 Task: Check the percentage active listings of septic tank in the last 3 years.
Action: Mouse moved to (845, 183)
Screenshot: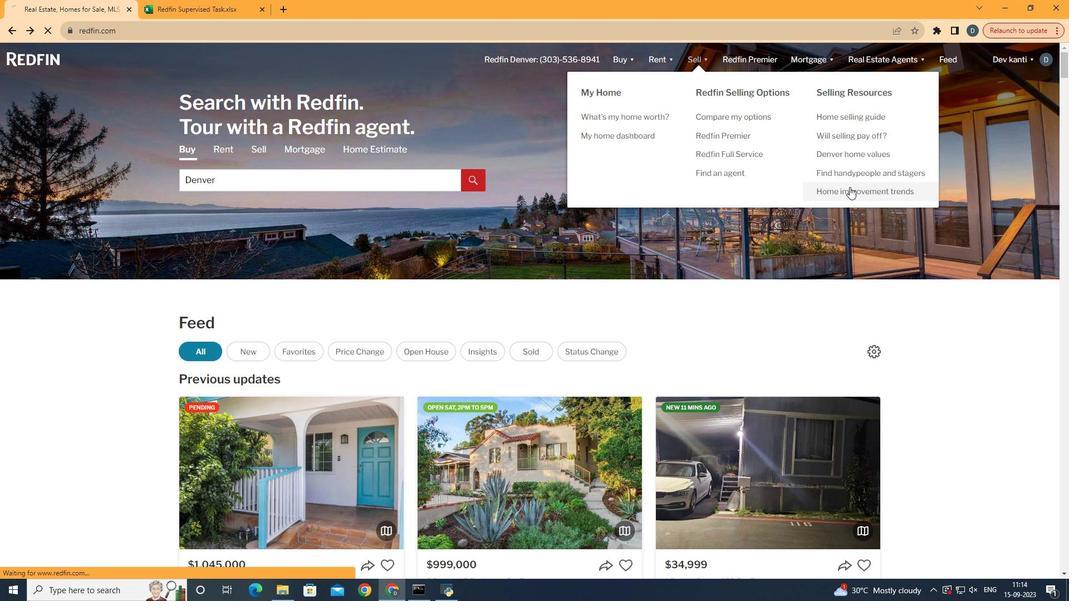
Action: Mouse pressed left at (845, 183)
Screenshot: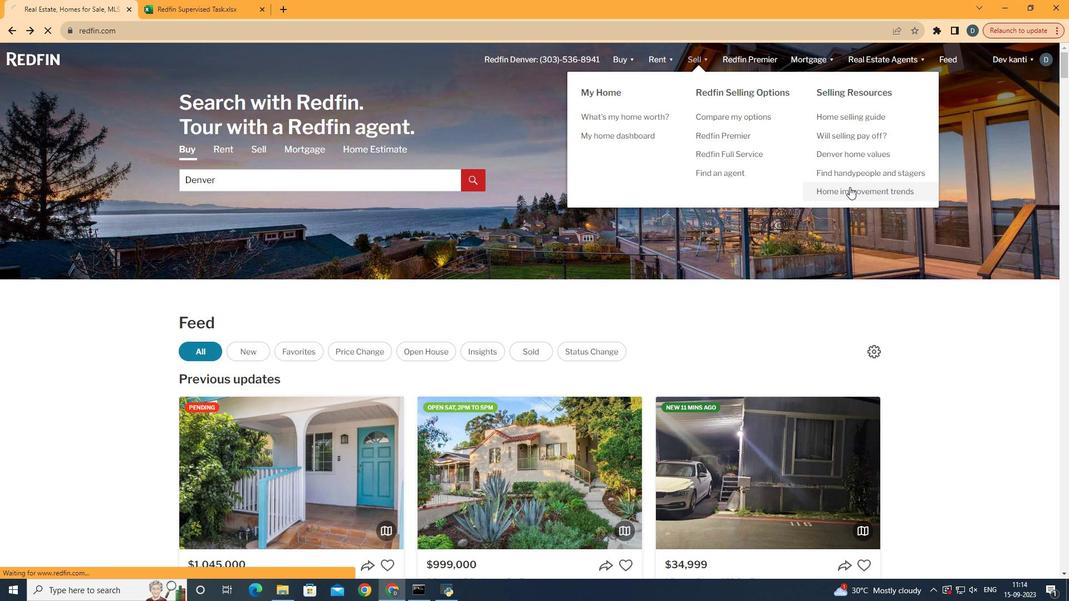 
Action: Mouse moved to (261, 213)
Screenshot: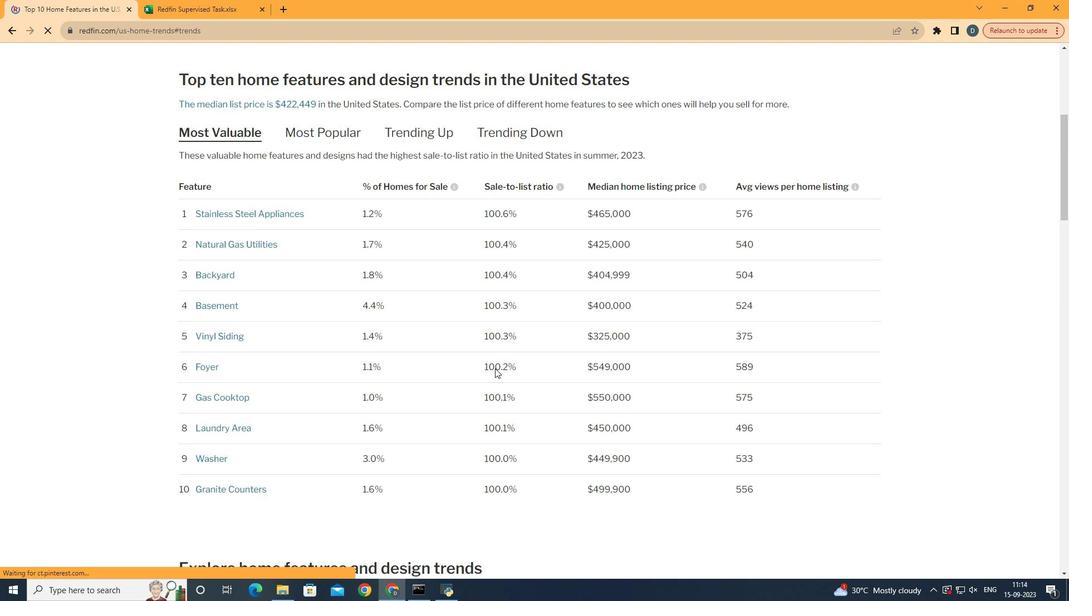 
Action: Mouse pressed left at (261, 213)
Screenshot: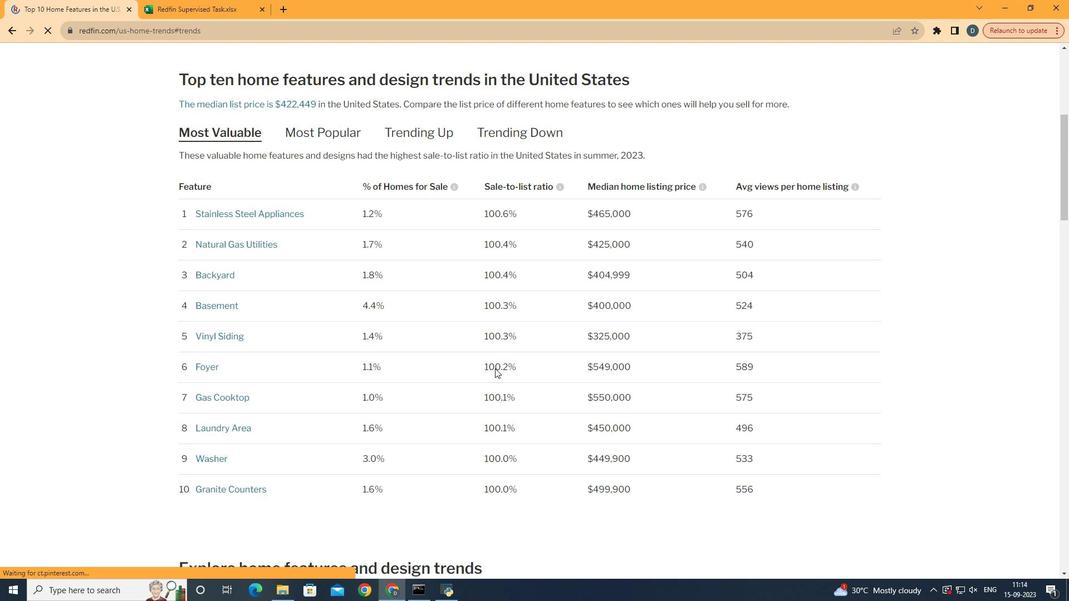 
Action: Mouse moved to (491, 364)
Screenshot: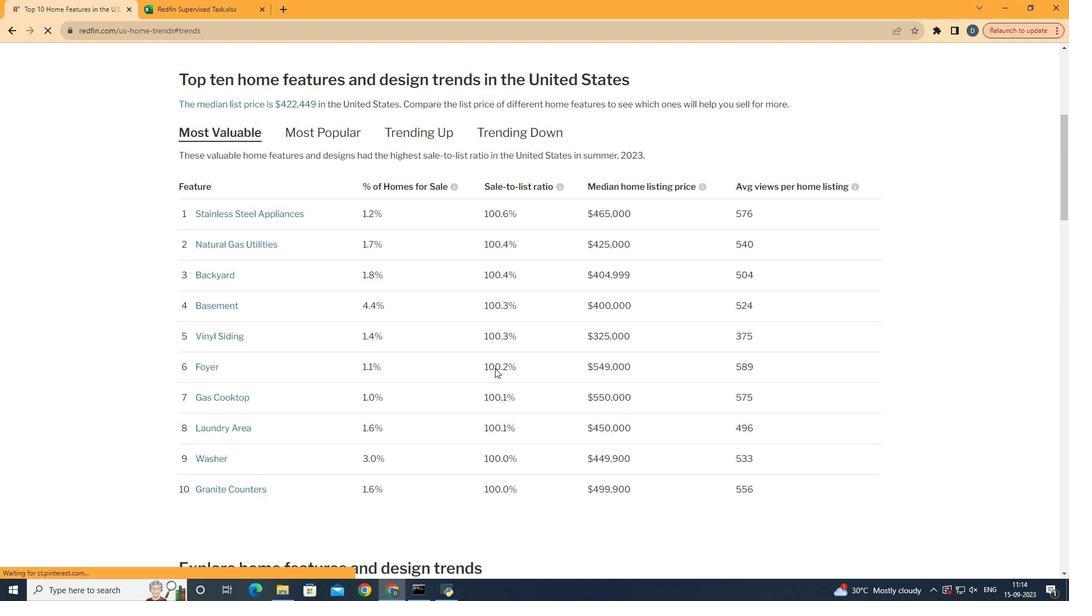 
Action: Mouse scrolled (491, 364) with delta (0, 0)
Screenshot: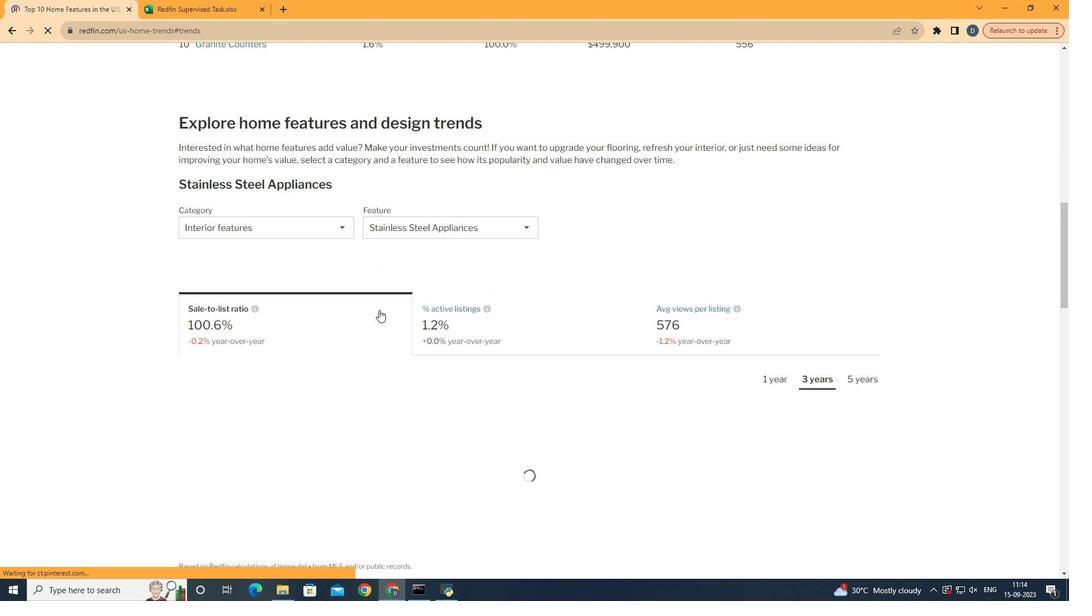 
Action: Mouse scrolled (491, 364) with delta (0, 0)
Screenshot: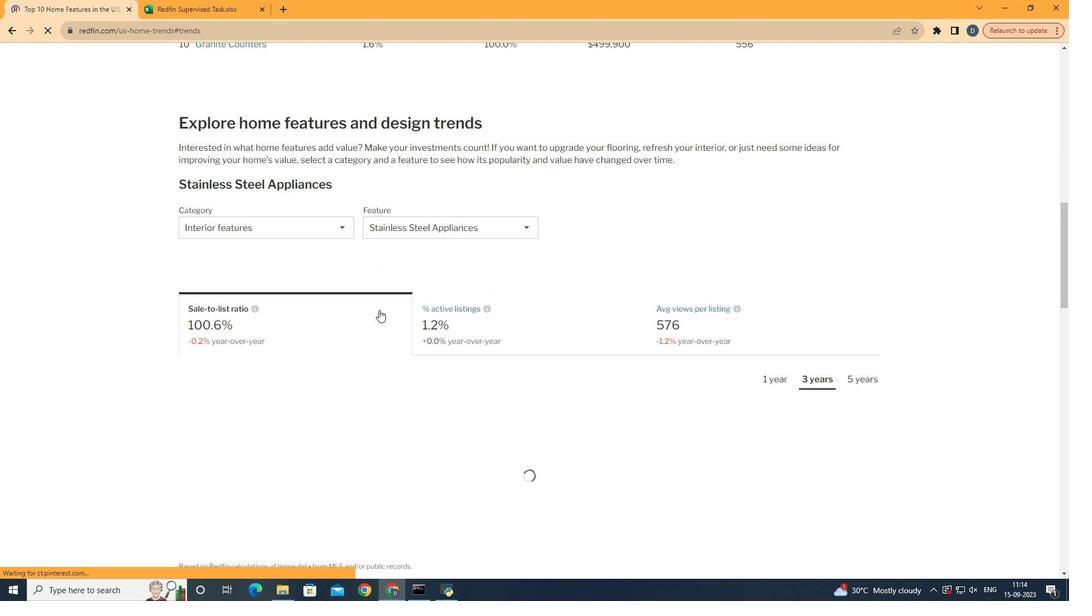 
Action: Mouse scrolled (491, 364) with delta (0, 0)
Screenshot: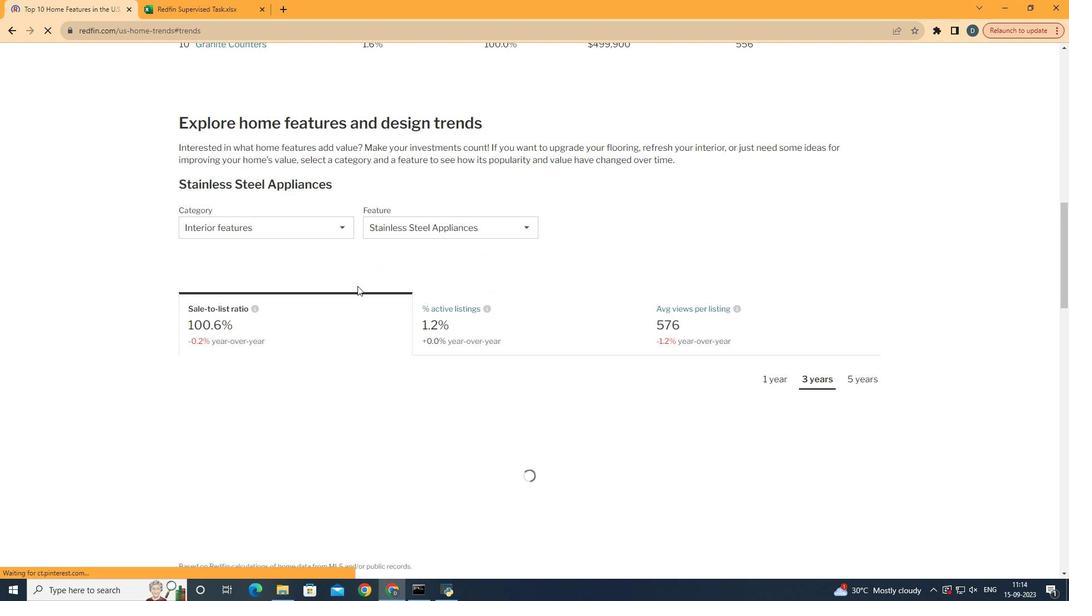 
Action: Mouse scrolled (491, 364) with delta (0, 0)
Screenshot: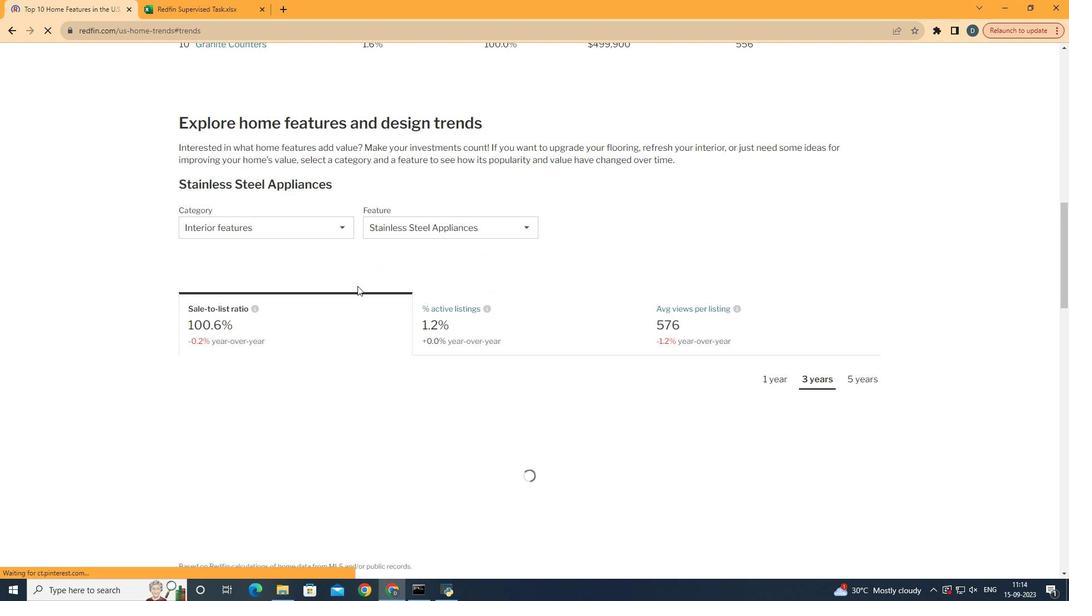 
Action: Mouse scrolled (491, 364) with delta (0, 0)
Screenshot: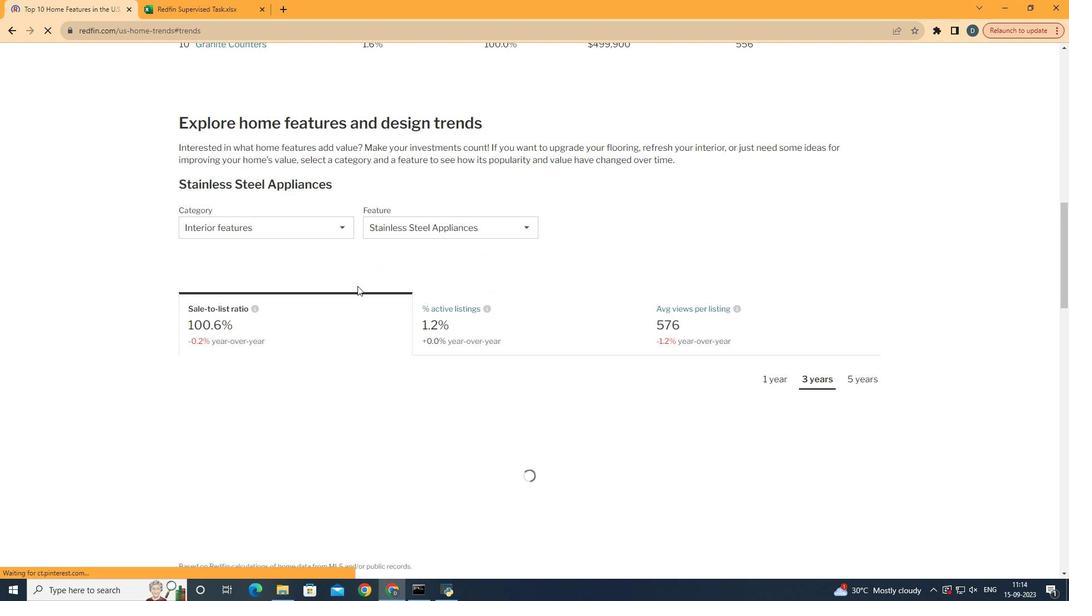 
Action: Mouse scrolled (491, 364) with delta (0, 0)
Screenshot: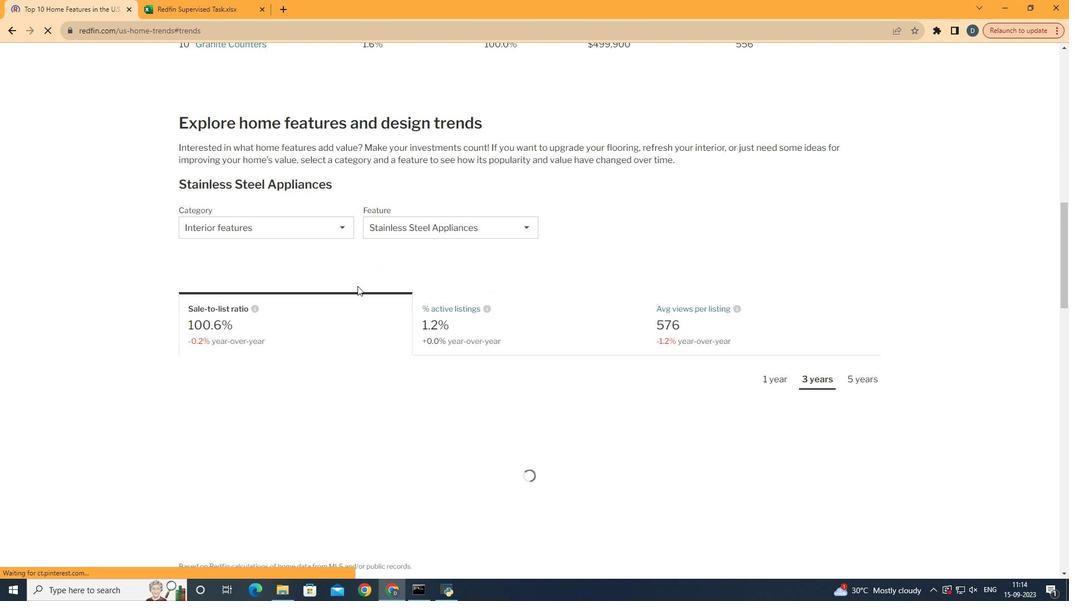 
Action: Mouse scrolled (491, 364) with delta (0, 0)
Screenshot: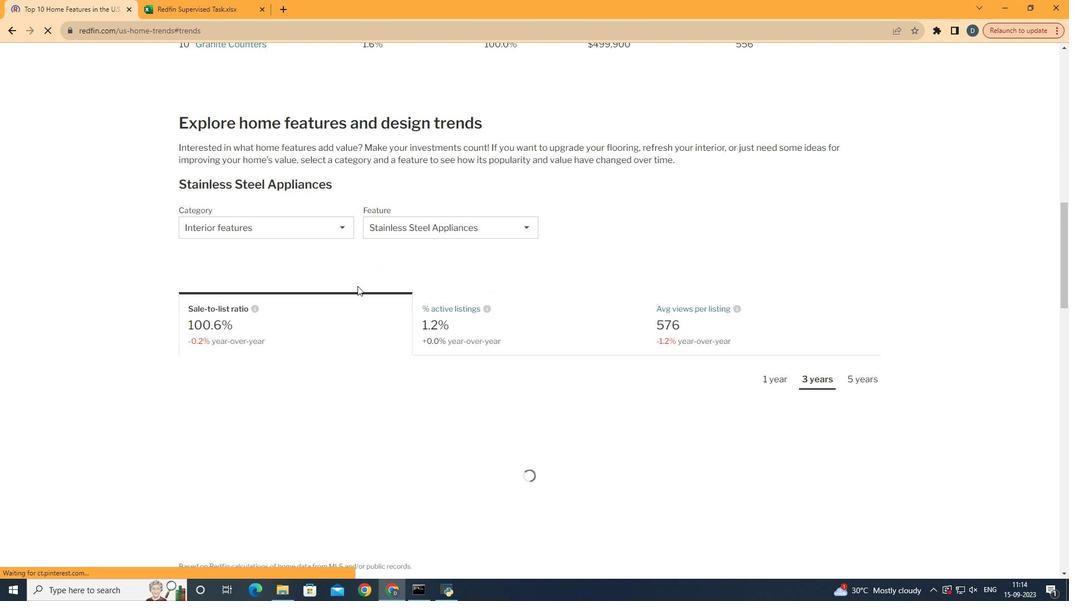 
Action: Mouse moved to (492, 364)
Screenshot: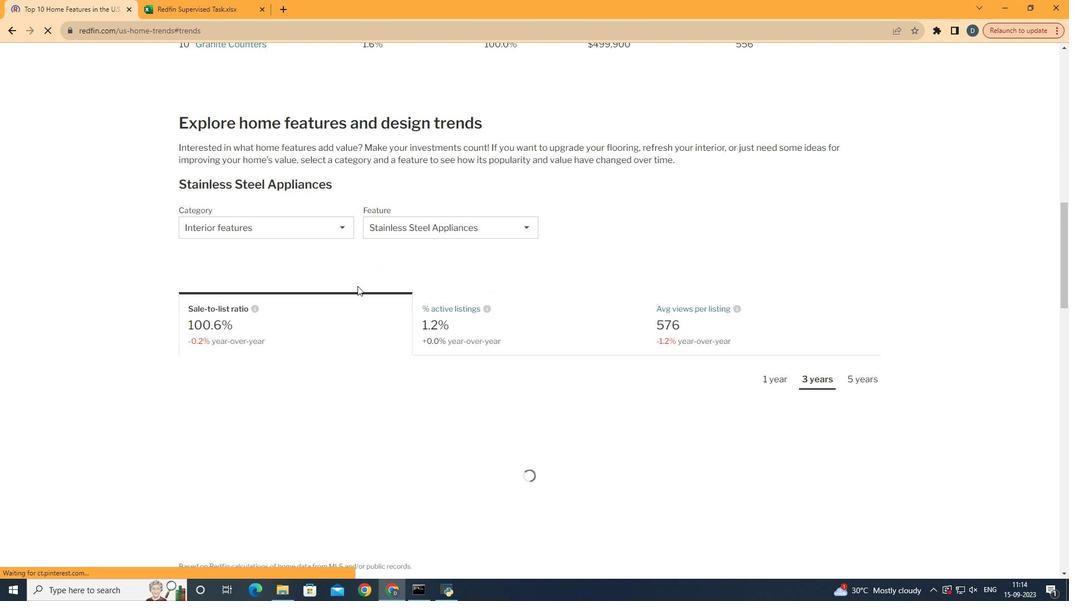 
Action: Mouse scrolled (492, 364) with delta (0, 0)
Screenshot: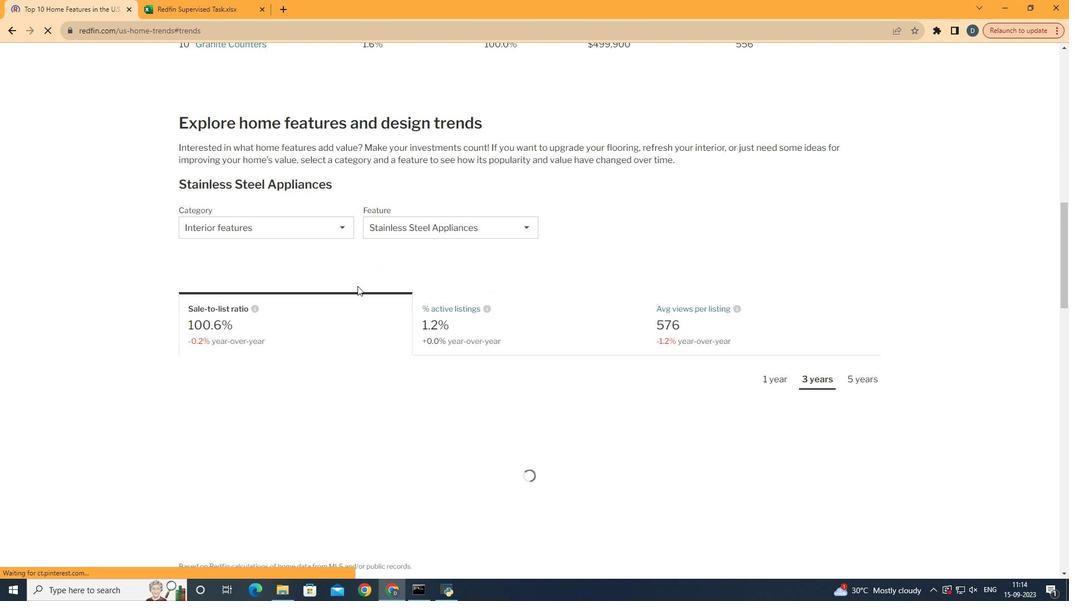 
Action: Mouse moved to (336, 245)
Screenshot: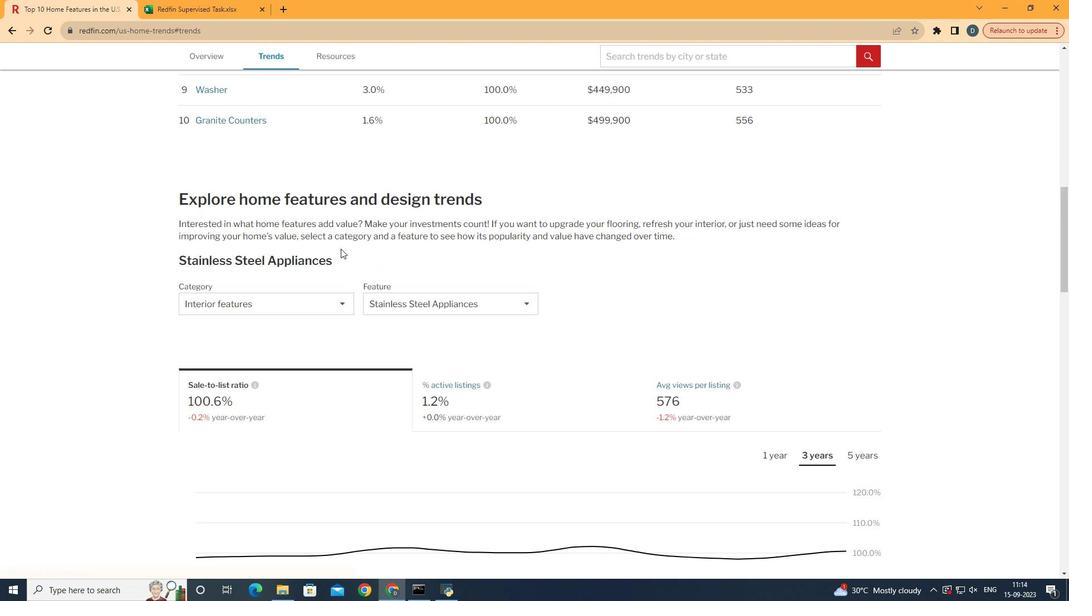 
Action: Mouse pressed left at (336, 245)
Screenshot: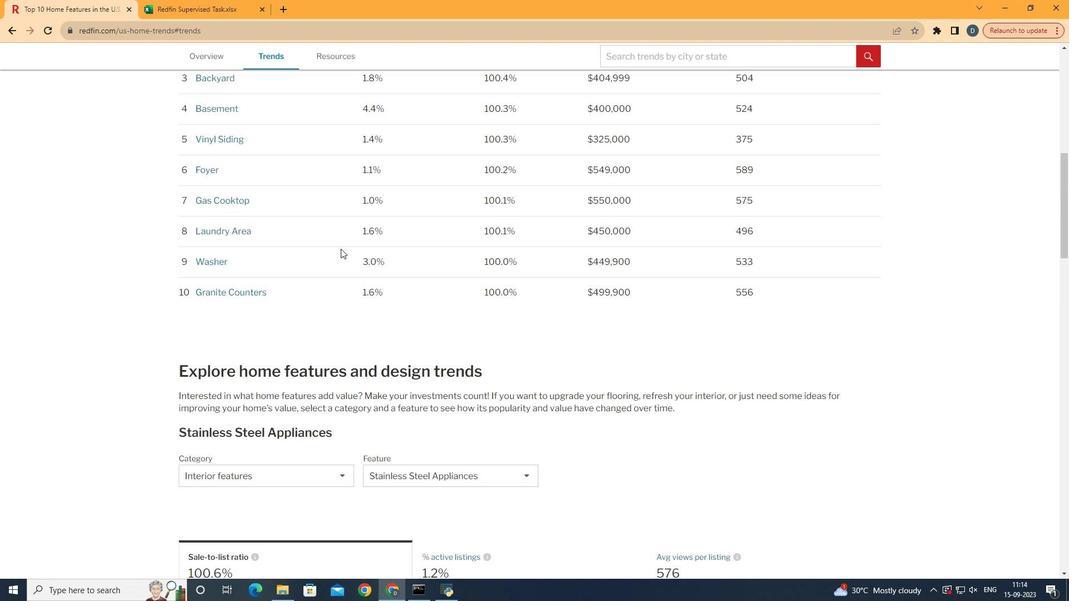 
Action: Mouse scrolled (336, 244) with delta (0, 0)
Screenshot: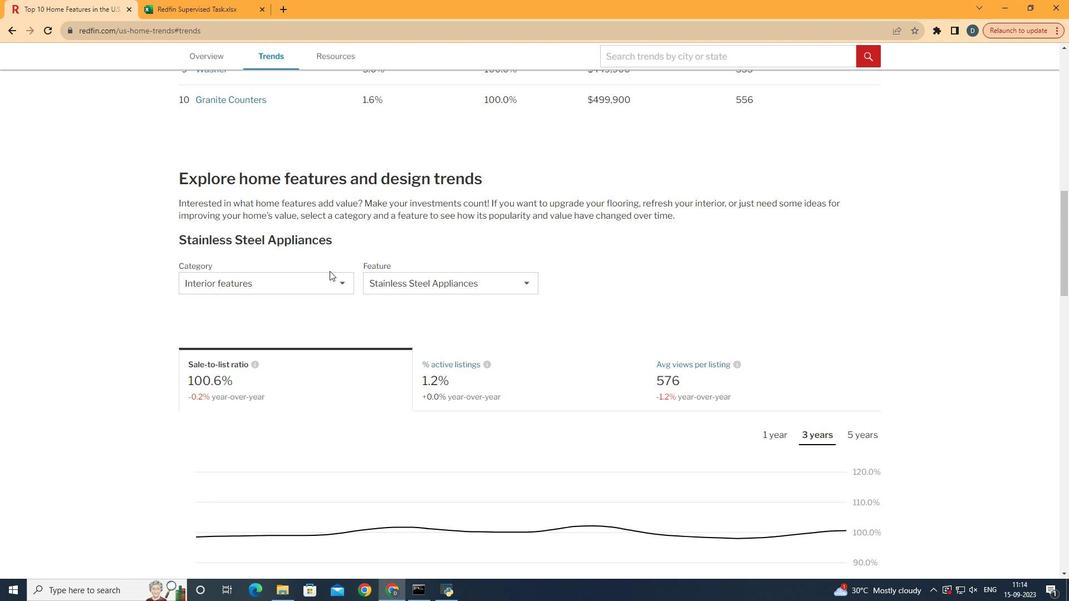
Action: Mouse scrolled (336, 244) with delta (0, 0)
Screenshot: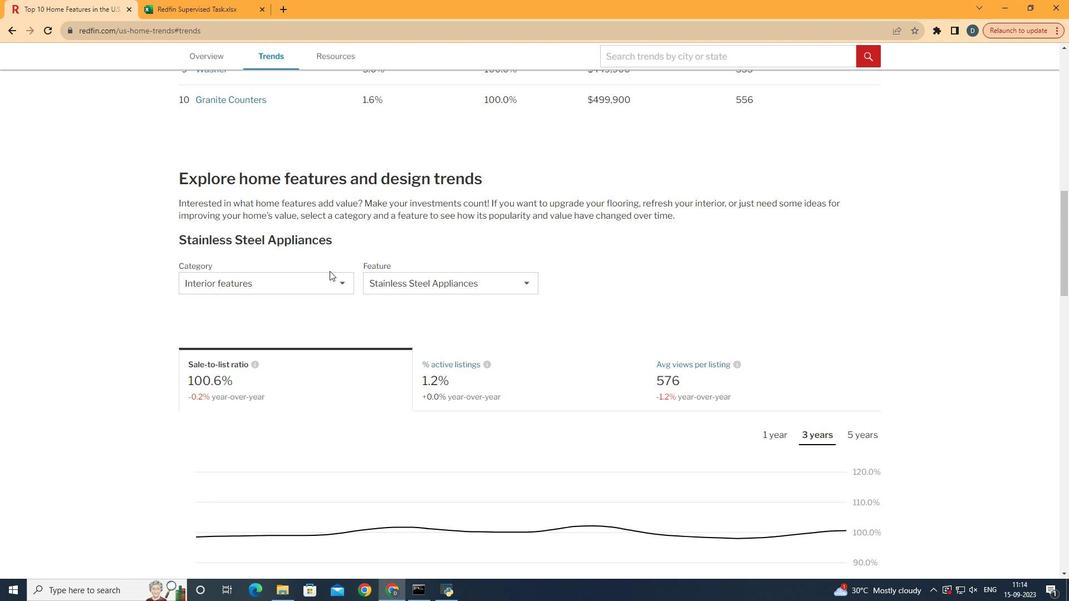 
Action: Mouse scrolled (336, 244) with delta (0, 0)
Screenshot: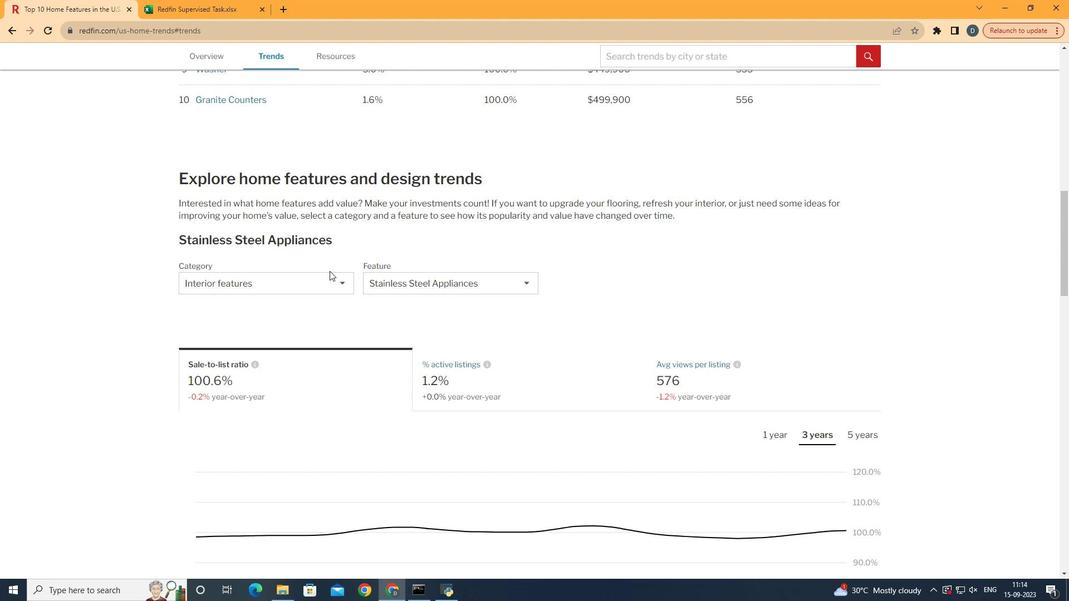 
Action: Mouse scrolled (336, 244) with delta (0, 0)
Screenshot: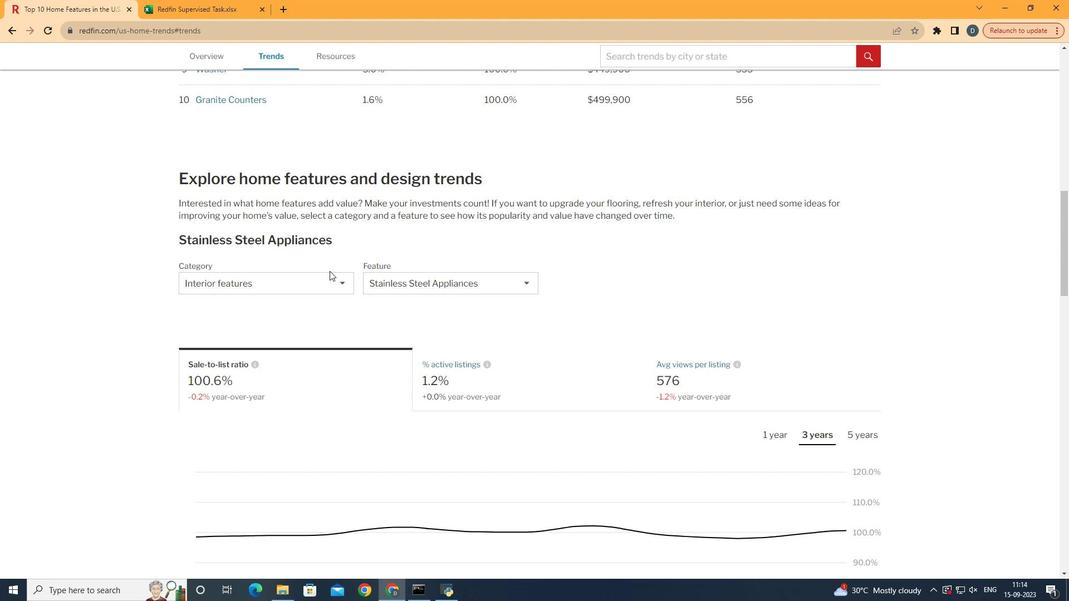 
Action: Mouse scrolled (336, 244) with delta (0, 0)
Screenshot: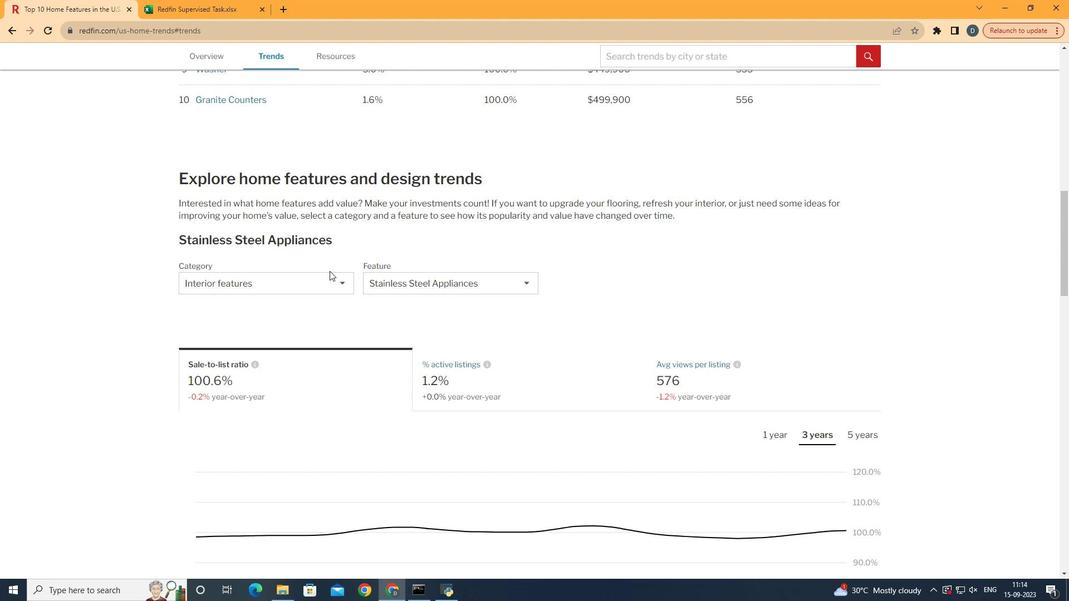 
Action: Mouse scrolled (336, 244) with delta (0, 0)
Screenshot: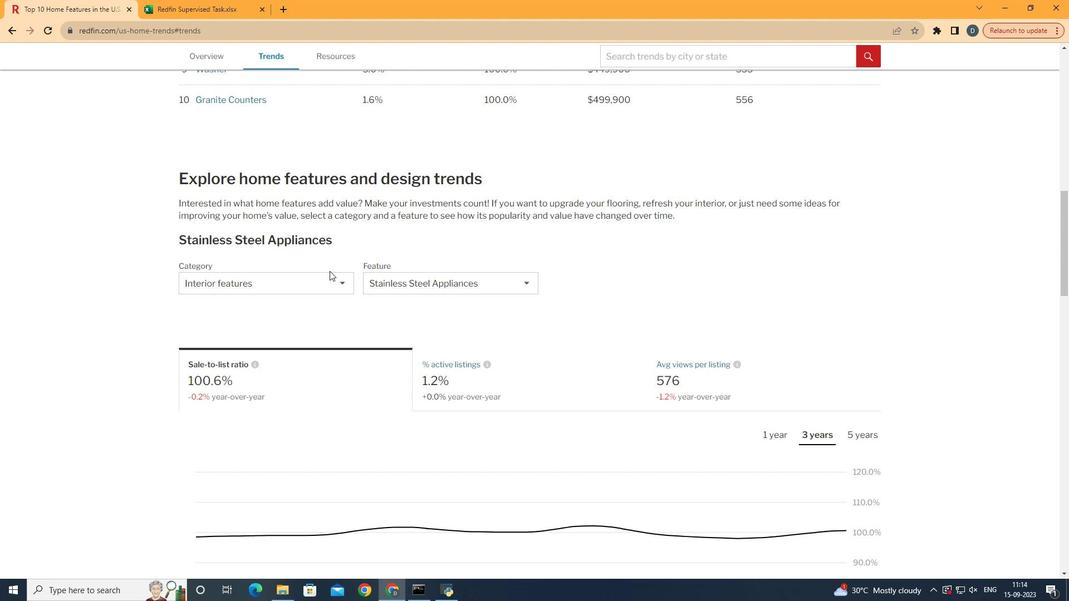 
Action: Mouse scrolled (336, 244) with delta (0, 0)
Screenshot: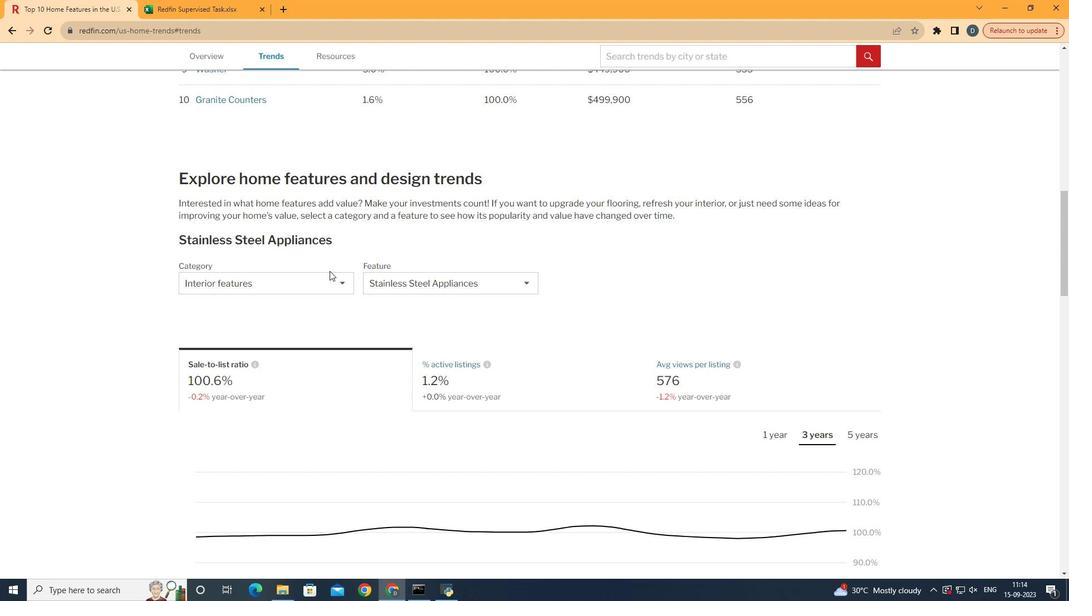 
Action: Mouse moved to (325, 267)
Screenshot: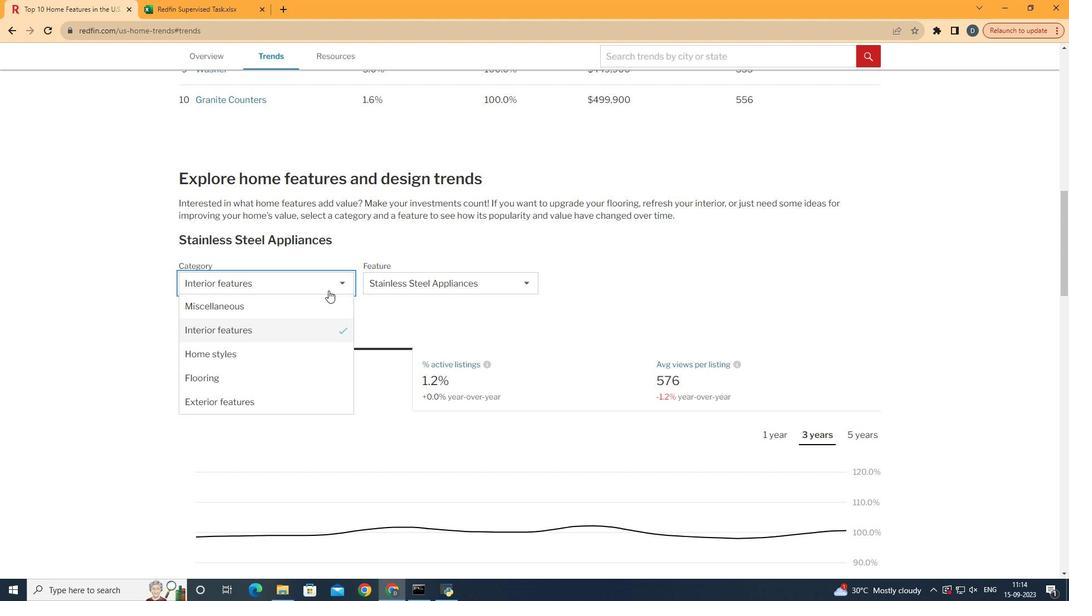 
Action: Mouse pressed left at (325, 267)
Screenshot: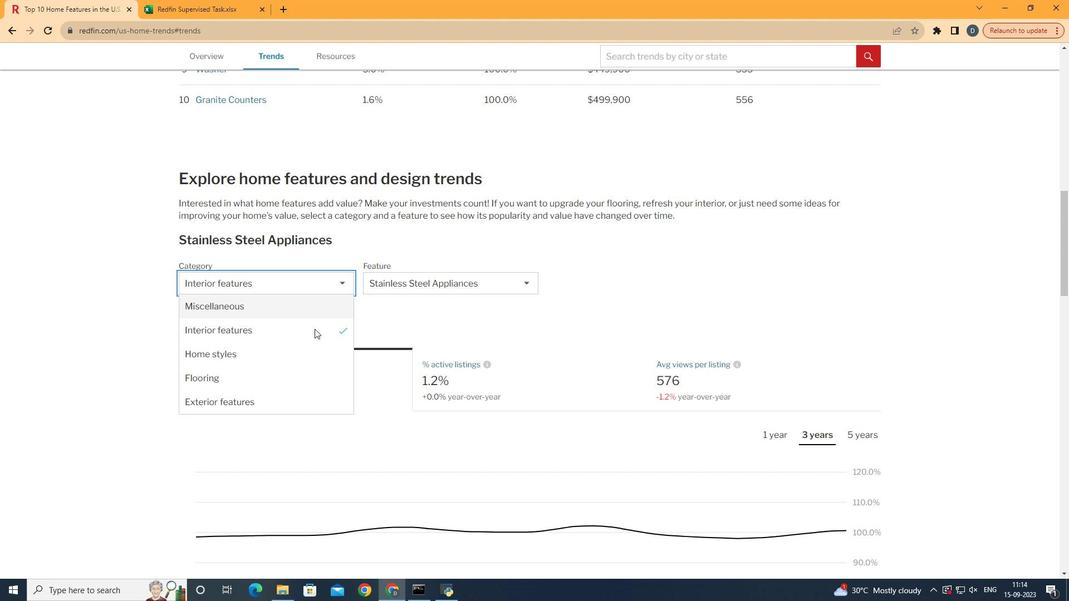 
Action: Mouse moved to (324, 286)
Screenshot: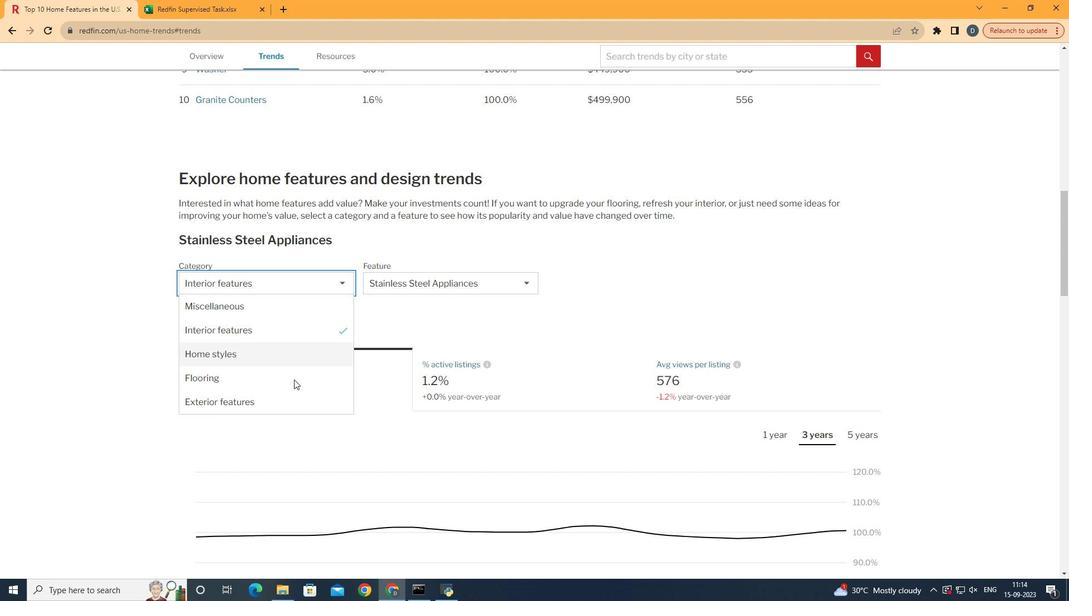 
Action: Mouse pressed left at (324, 286)
Screenshot: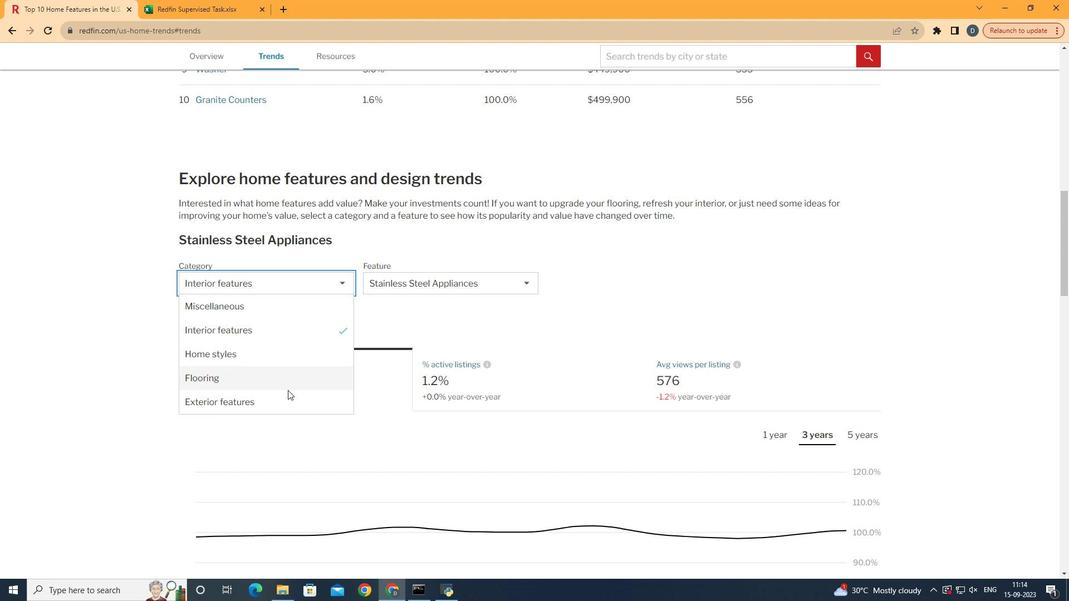 
Action: Mouse moved to (283, 393)
Screenshot: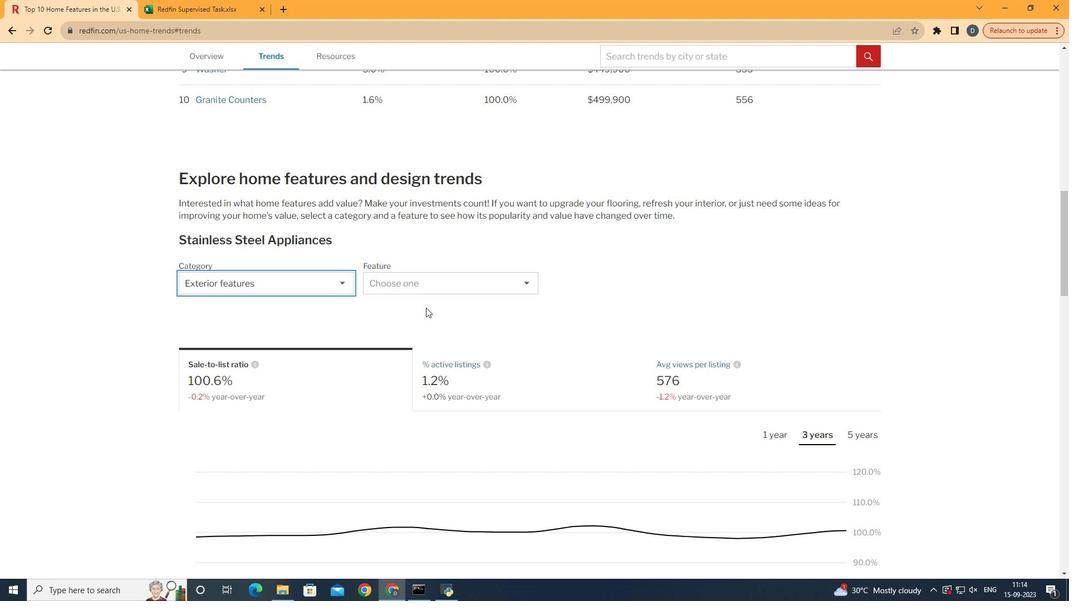 
Action: Mouse pressed left at (283, 393)
Screenshot: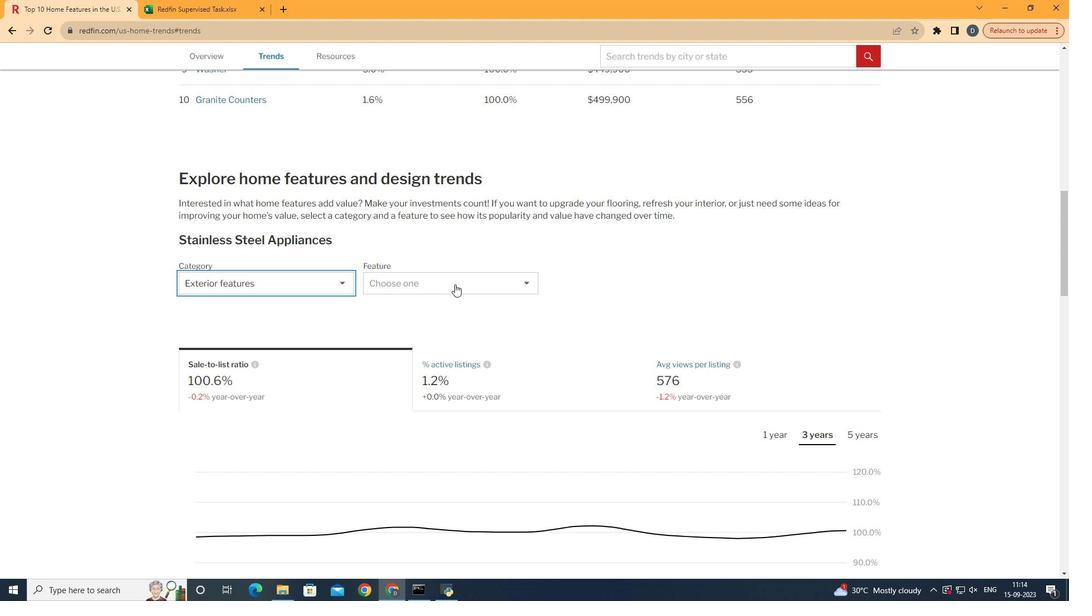 
Action: Mouse moved to (451, 280)
Screenshot: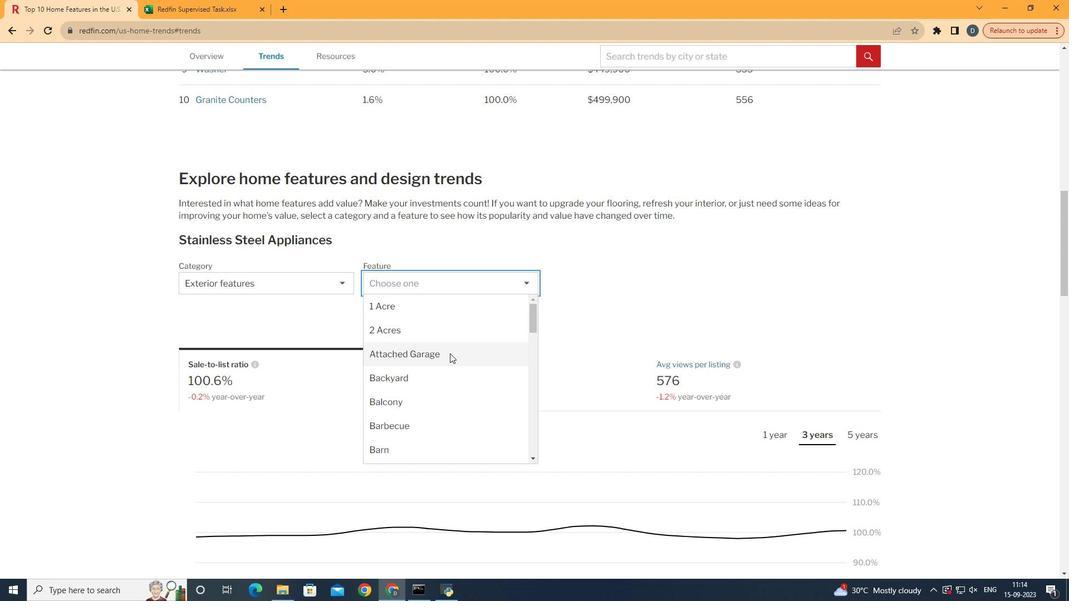 
Action: Mouse pressed left at (451, 280)
Screenshot: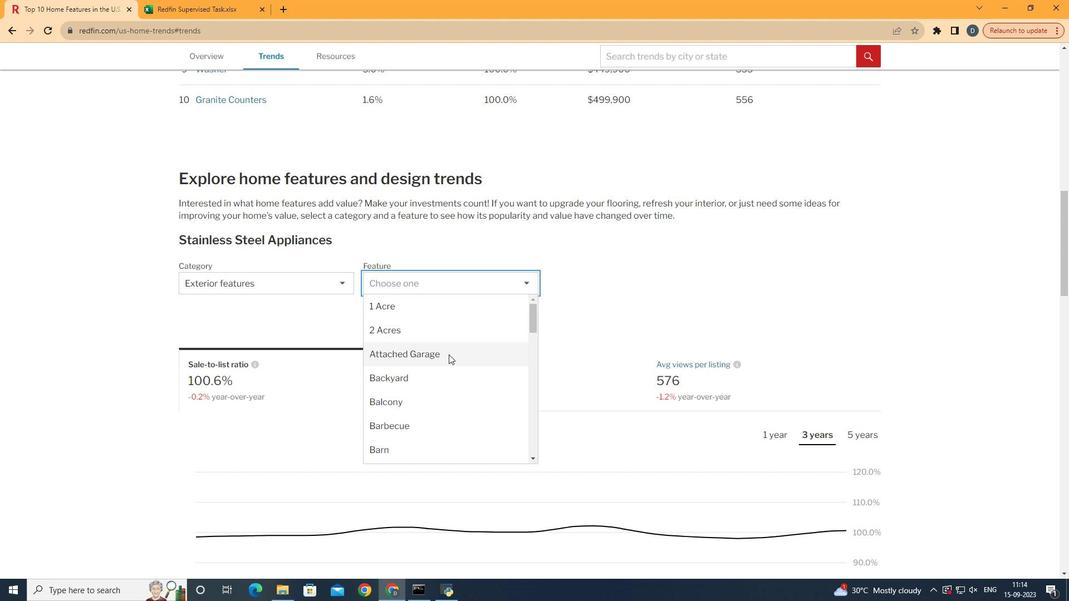 
Action: Mouse moved to (444, 350)
Screenshot: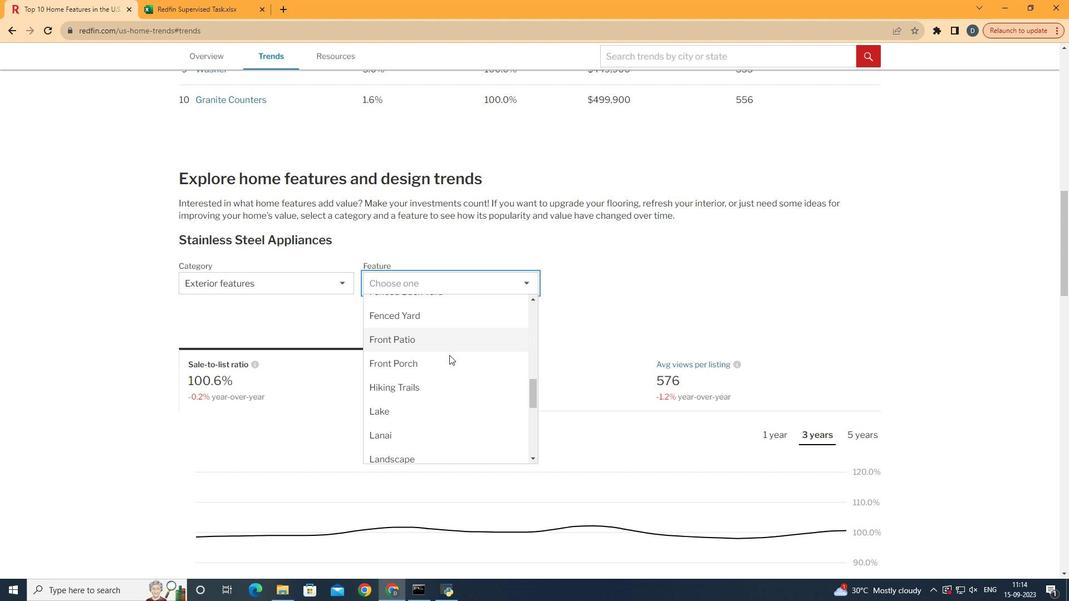 
Action: Mouse scrolled (444, 350) with delta (0, 0)
Screenshot: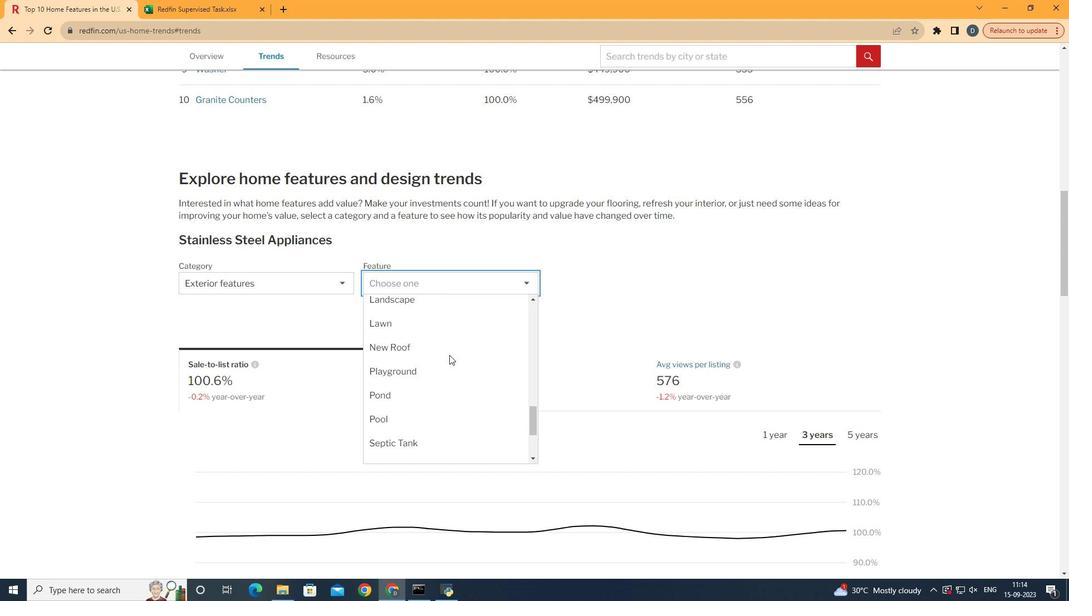 
Action: Mouse scrolled (444, 350) with delta (0, 0)
Screenshot: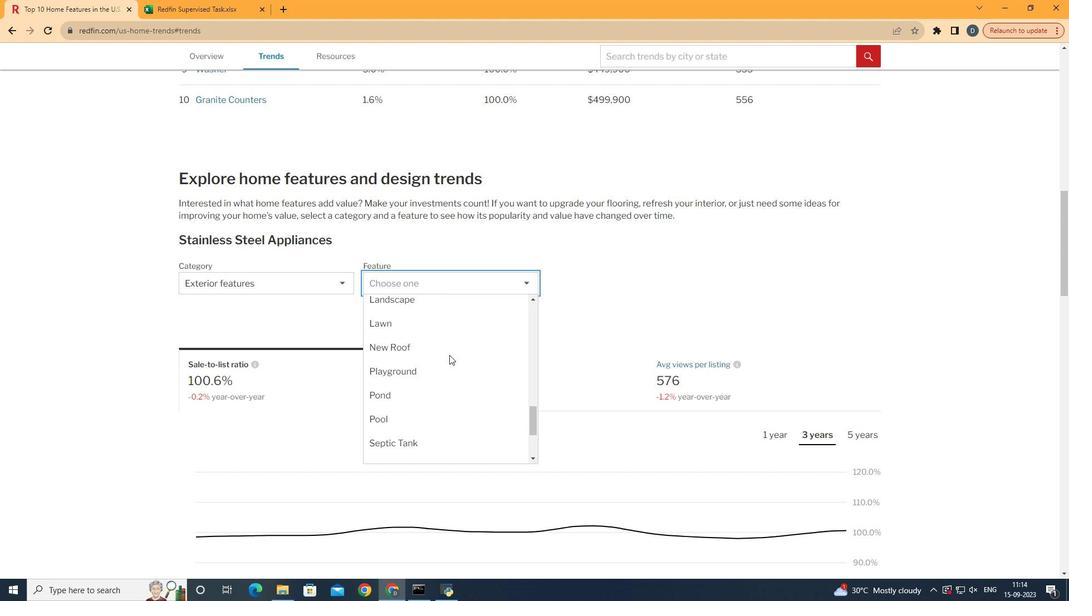 
Action: Mouse scrolled (444, 350) with delta (0, 0)
Screenshot: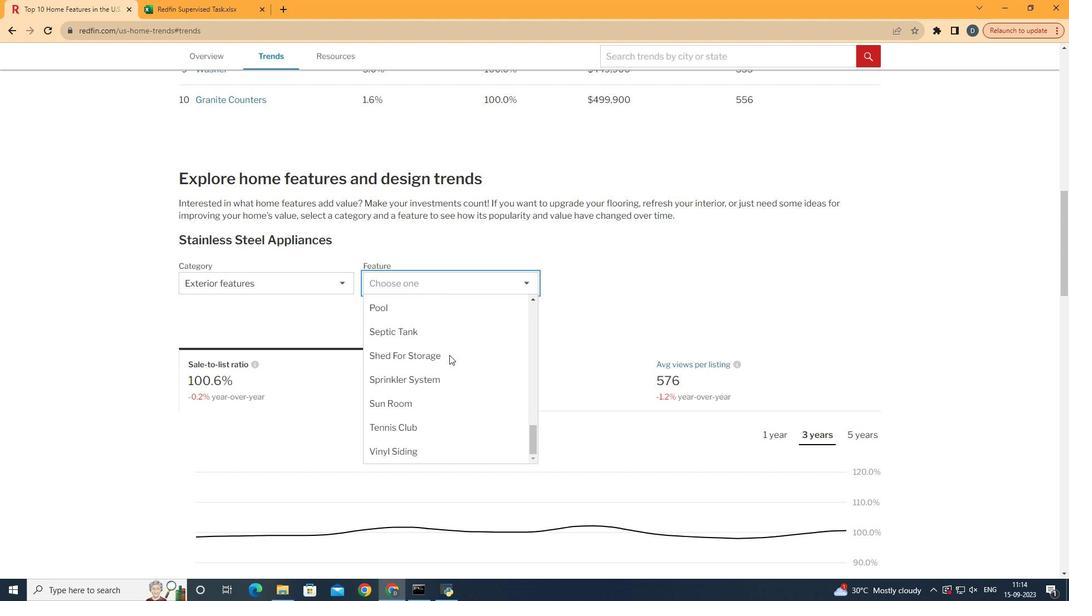 
Action: Mouse scrolled (444, 350) with delta (0, 0)
Screenshot: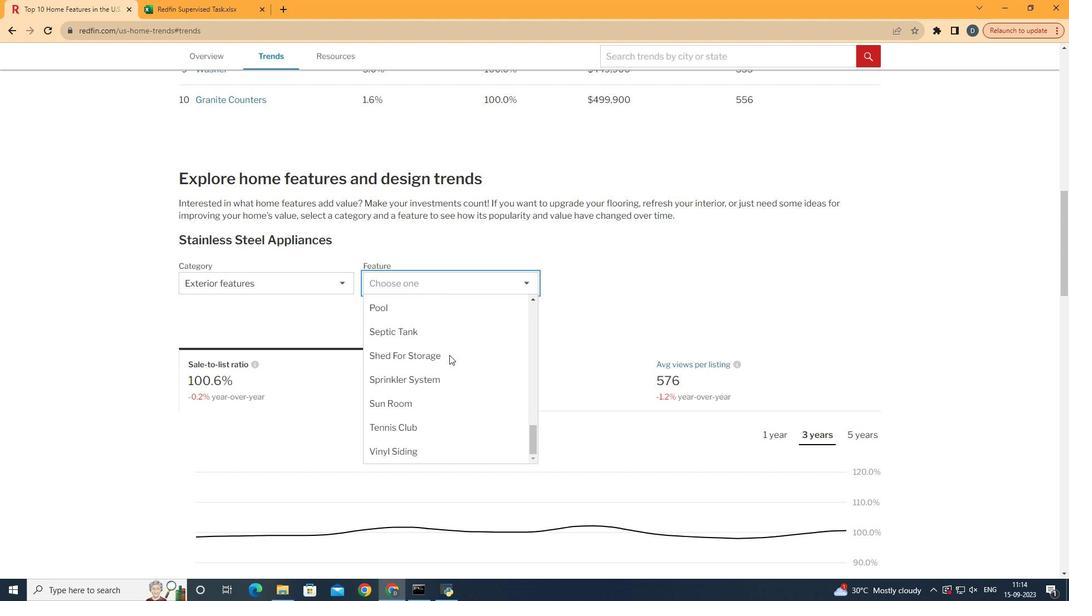 
Action: Mouse scrolled (444, 350) with delta (0, 0)
Screenshot: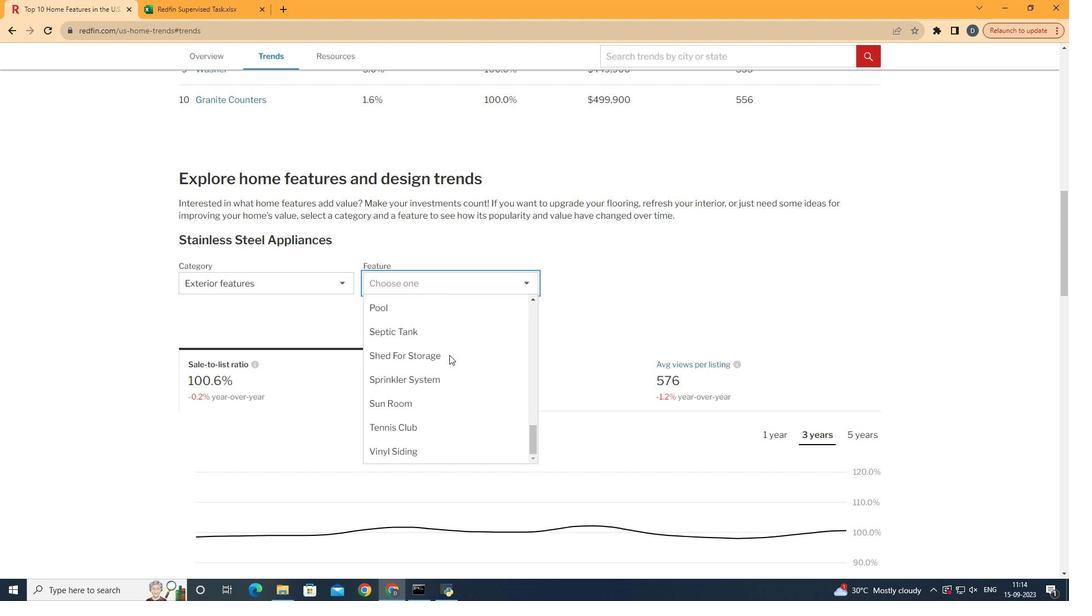 
Action: Mouse scrolled (444, 350) with delta (0, 0)
Screenshot: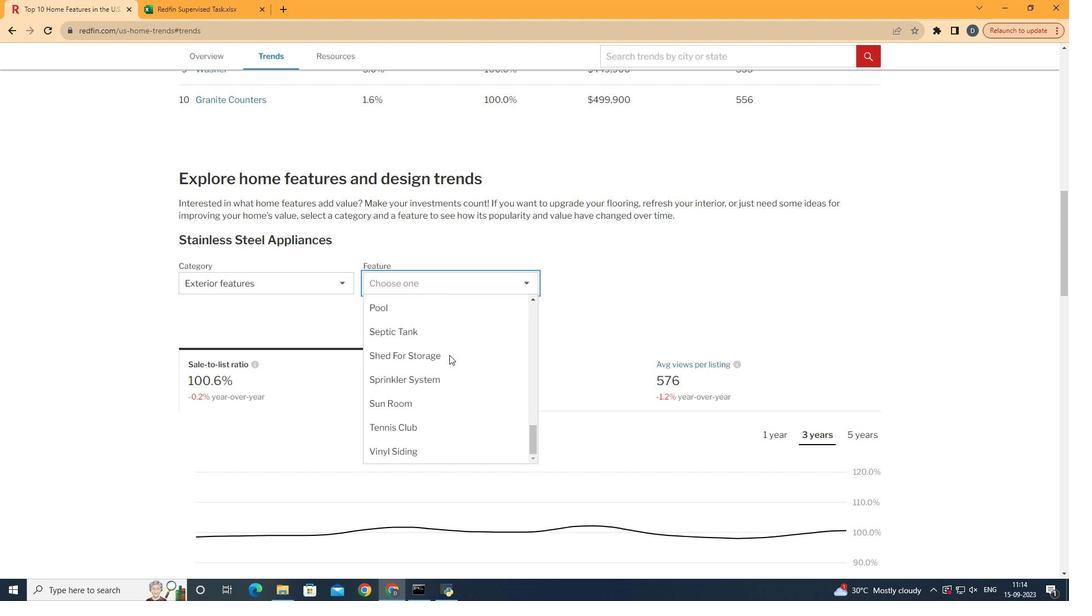 
Action: Mouse scrolled (444, 350) with delta (0, 0)
Screenshot: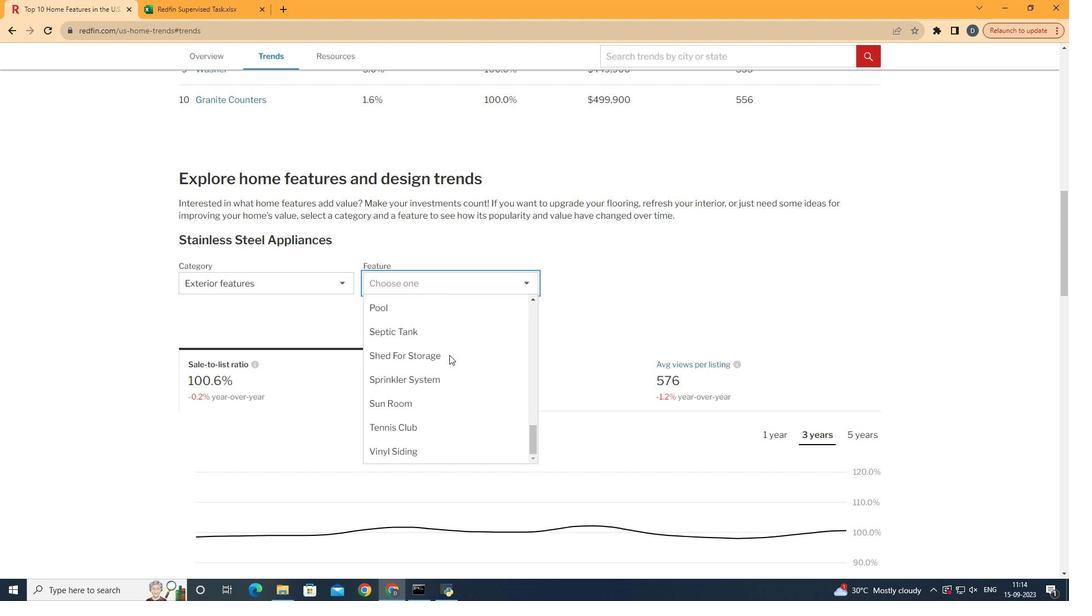 
Action: Mouse scrolled (444, 350) with delta (0, 0)
Screenshot: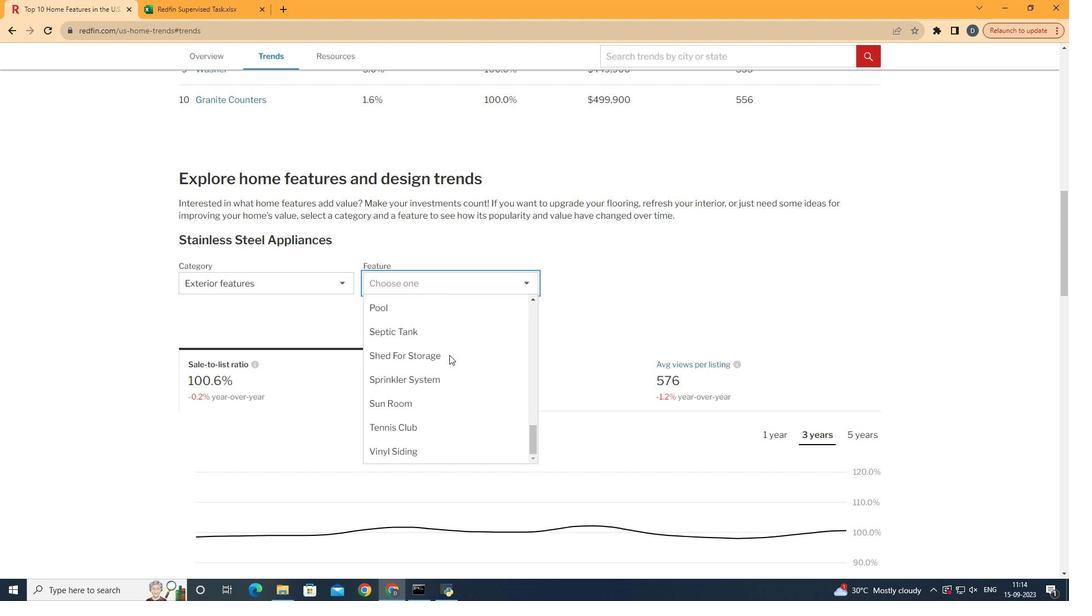 
Action: Mouse moved to (445, 351)
Screenshot: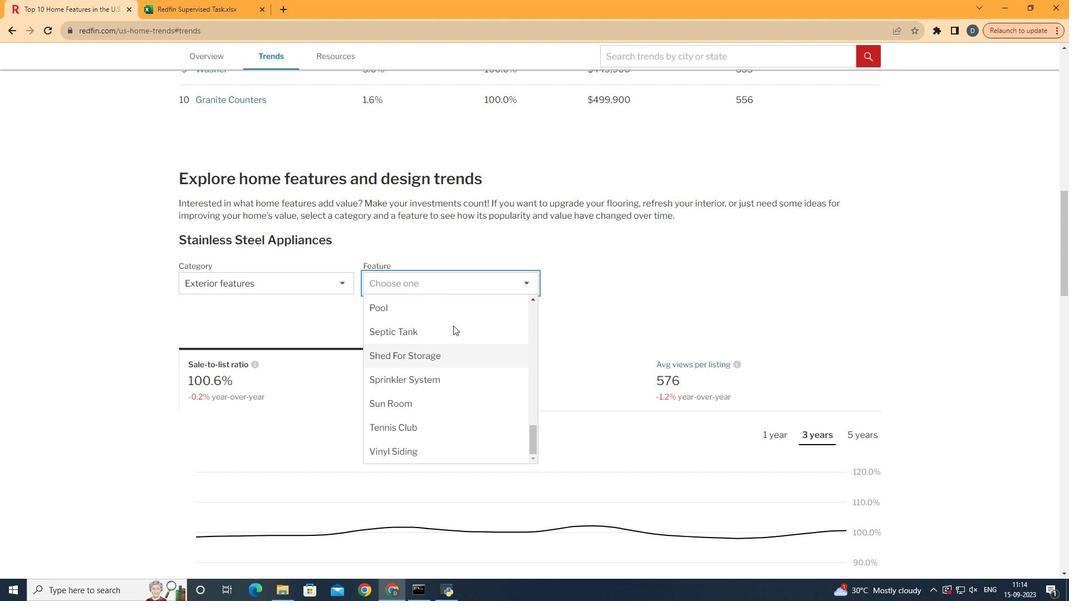 
Action: Mouse scrolled (445, 350) with delta (0, 0)
Screenshot: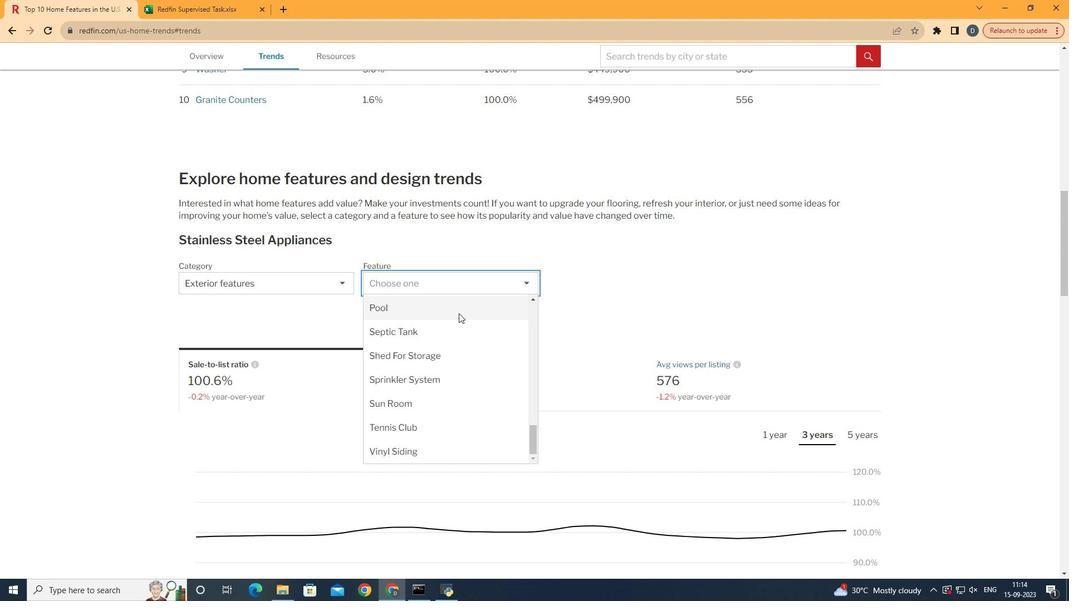 
Action: Mouse scrolled (445, 350) with delta (0, 0)
Screenshot: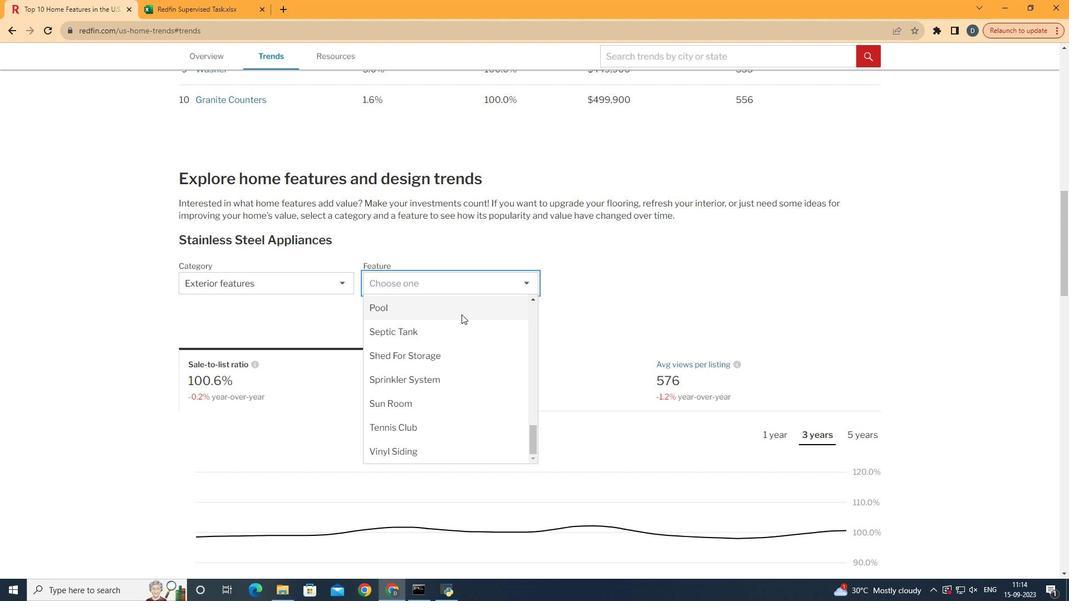 
Action: Mouse scrolled (445, 350) with delta (0, 0)
Screenshot: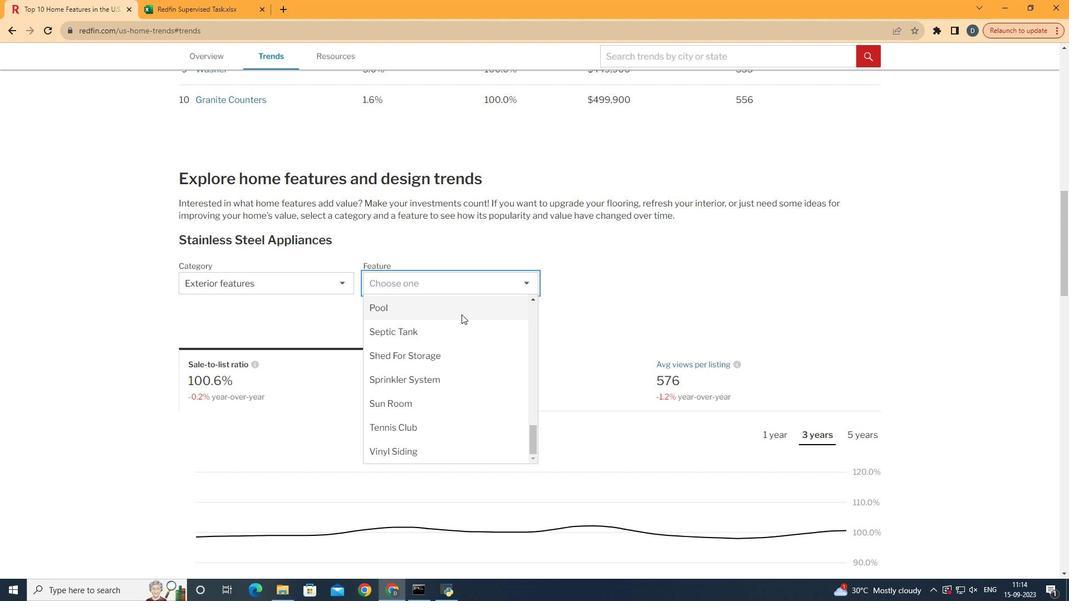 
Action: Mouse scrolled (445, 350) with delta (0, 0)
Screenshot: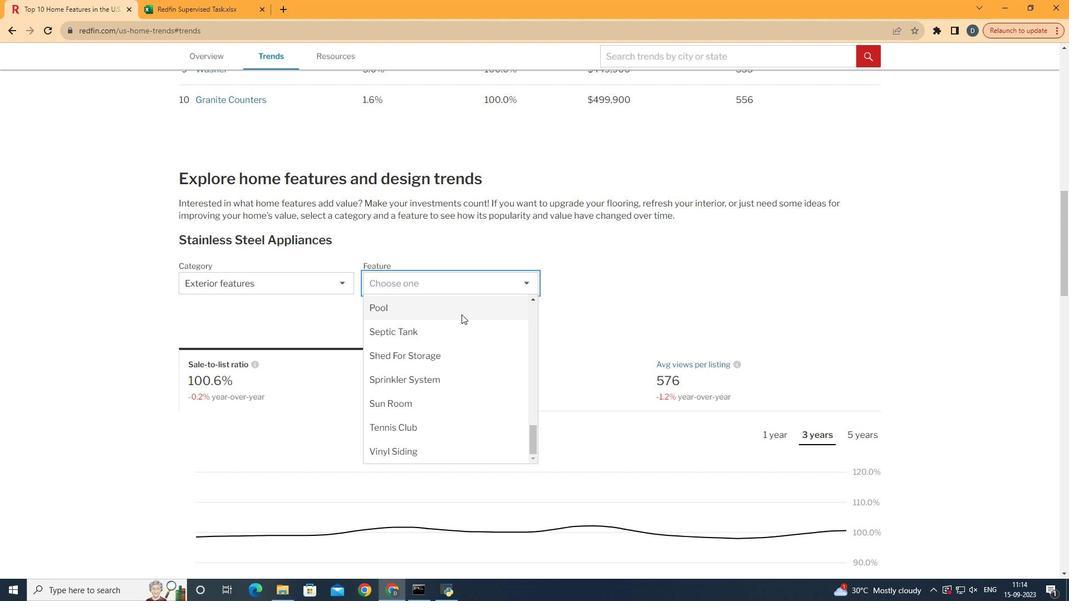
Action: Mouse scrolled (445, 350) with delta (0, 0)
Screenshot: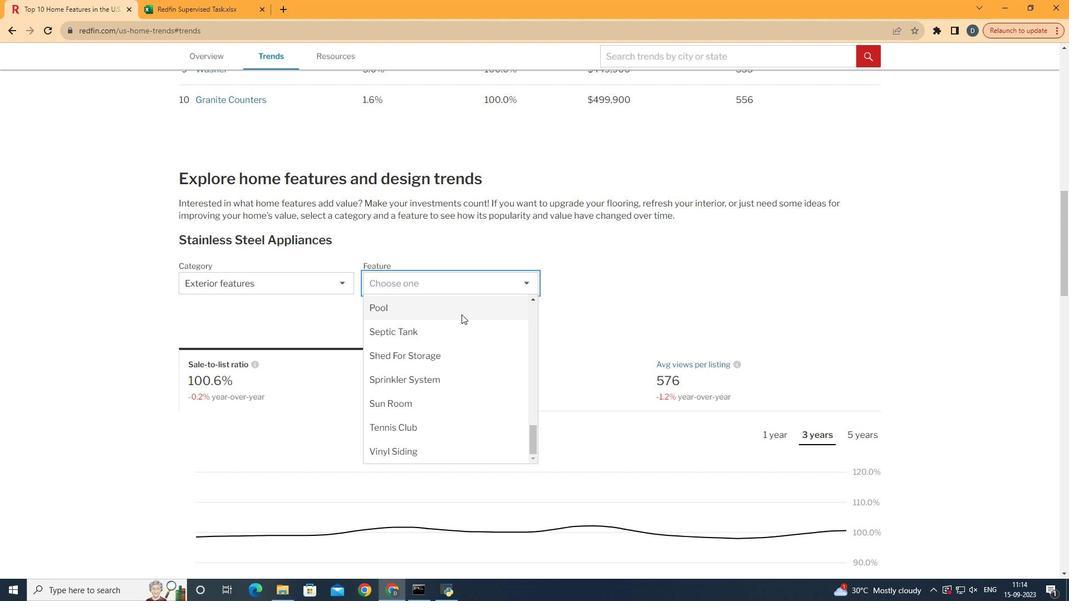 
Action: Mouse scrolled (445, 350) with delta (0, 0)
Screenshot: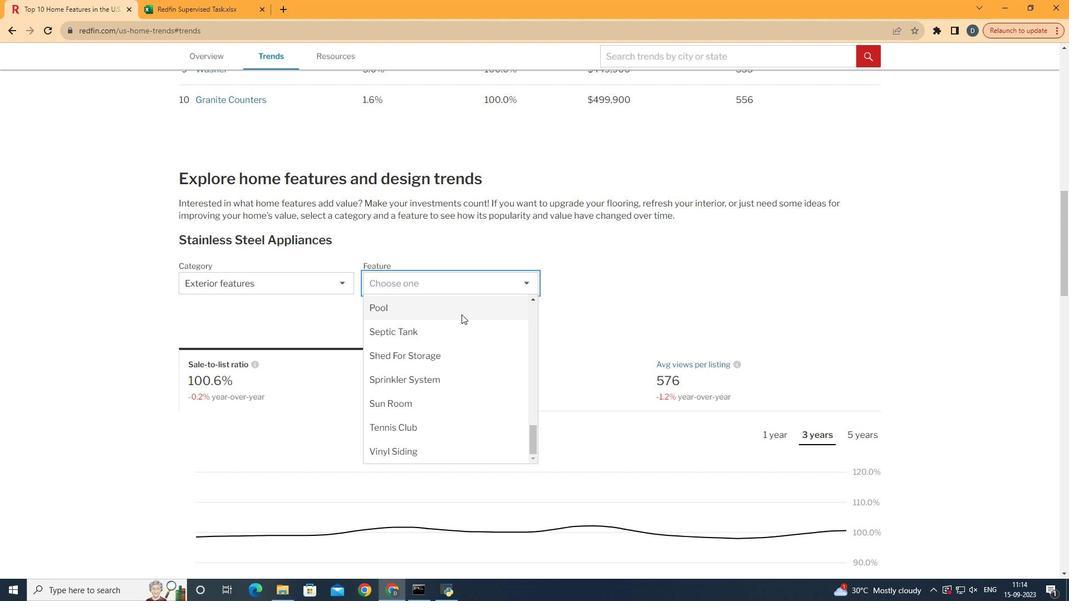 
Action: Mouse scrolled (445, 350) with delta (0, 0)
Screenshot: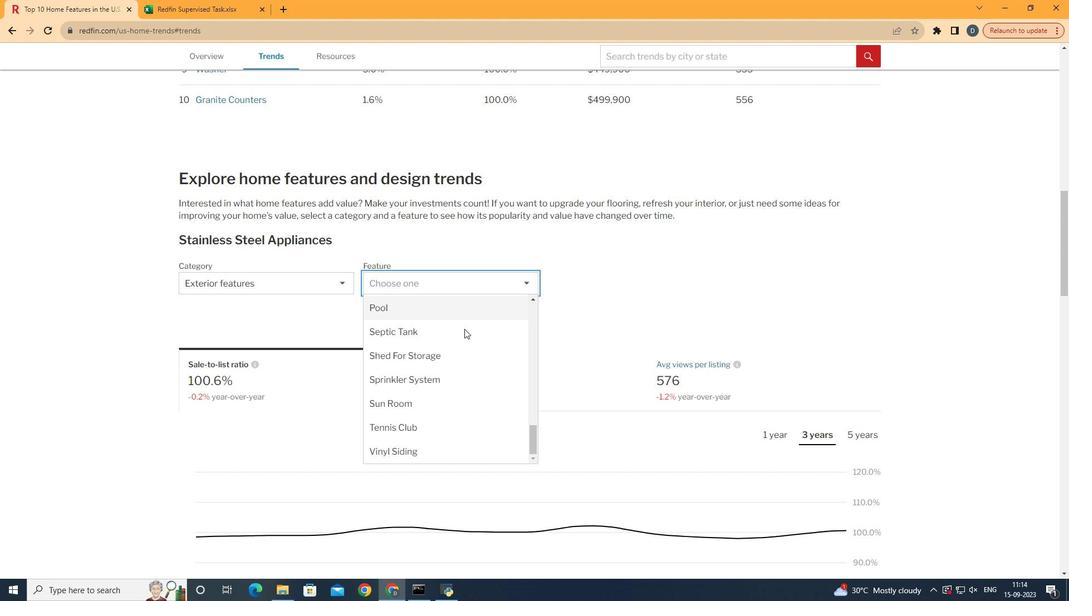 
Action: Mouse moved to (463, 335)
Screenshot: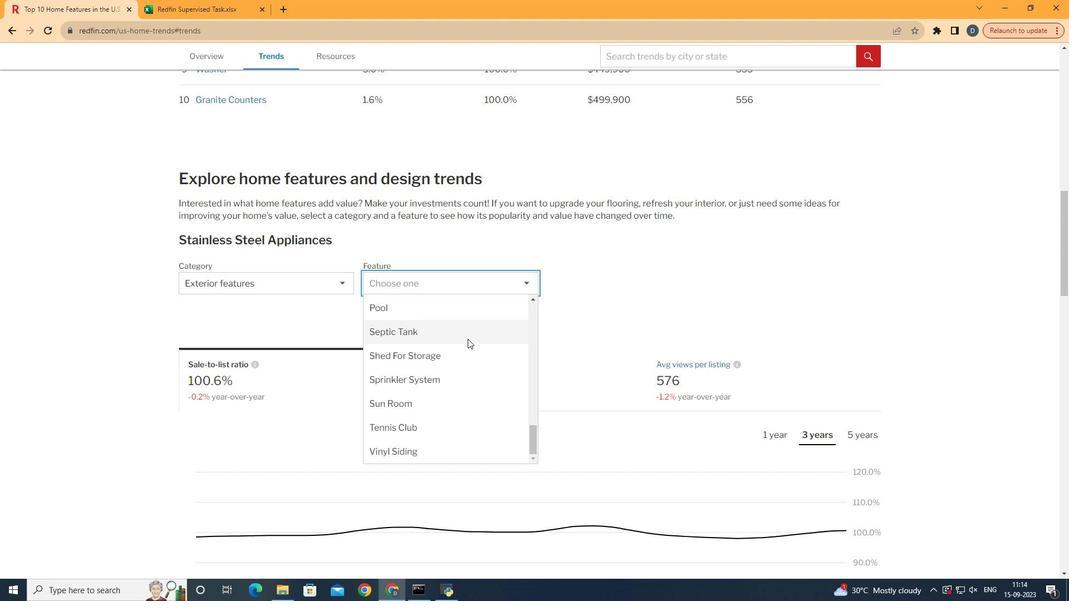 
Action: Mouse pressed left at (463, 335)
Screenshot: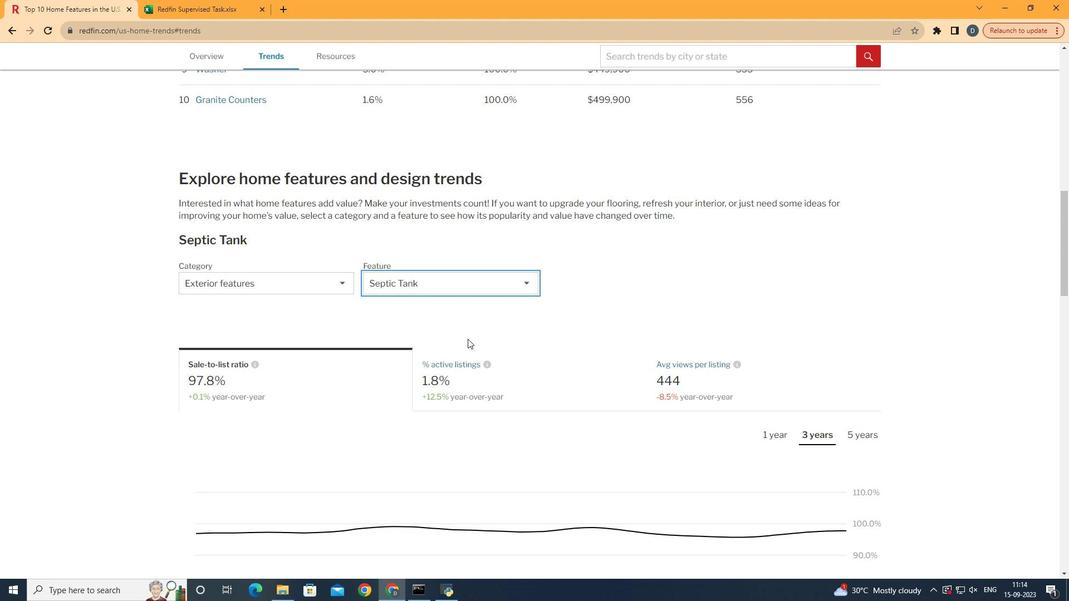 
Action: Mouse scrolled (463, 334) with delta (0, 0)
Screenshot: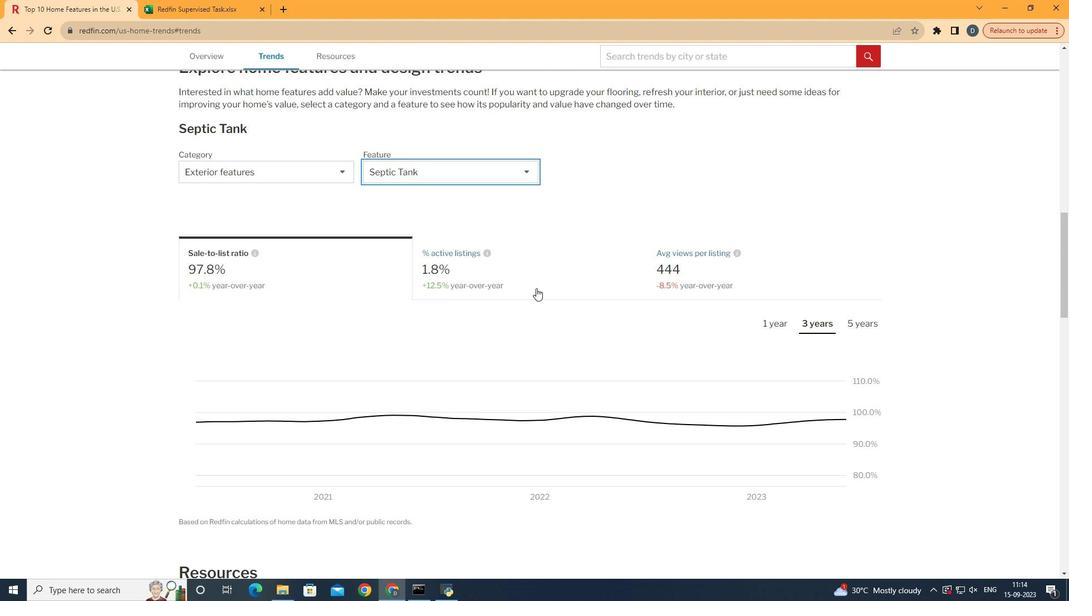 
Action: Mouse scrolled (463, 334) with delta (0, 0)
Screenshot: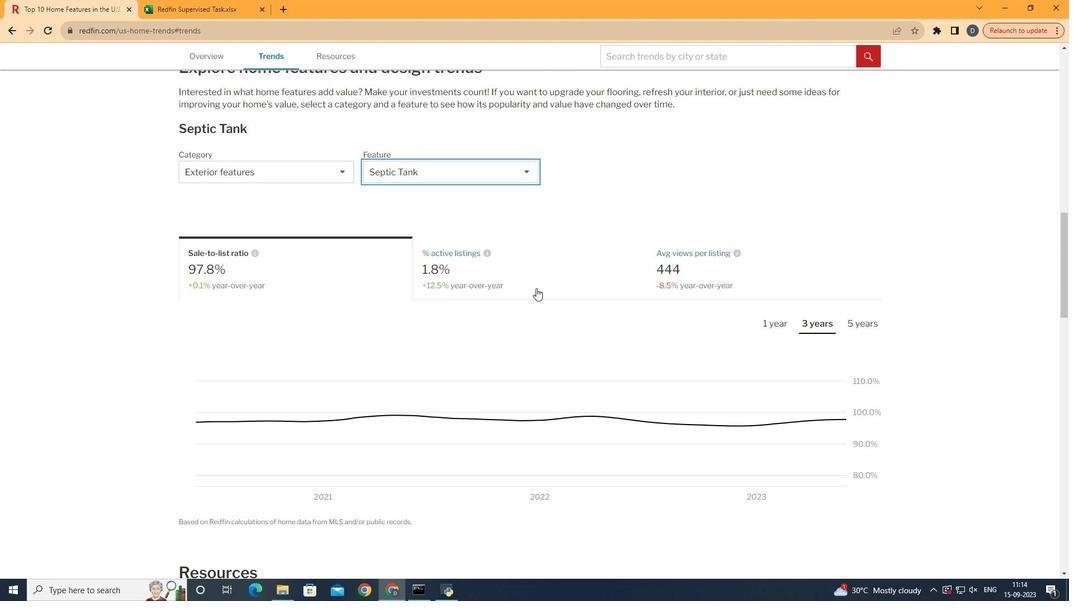 
Action: Mouse moved to (549, 263)
Screenshot: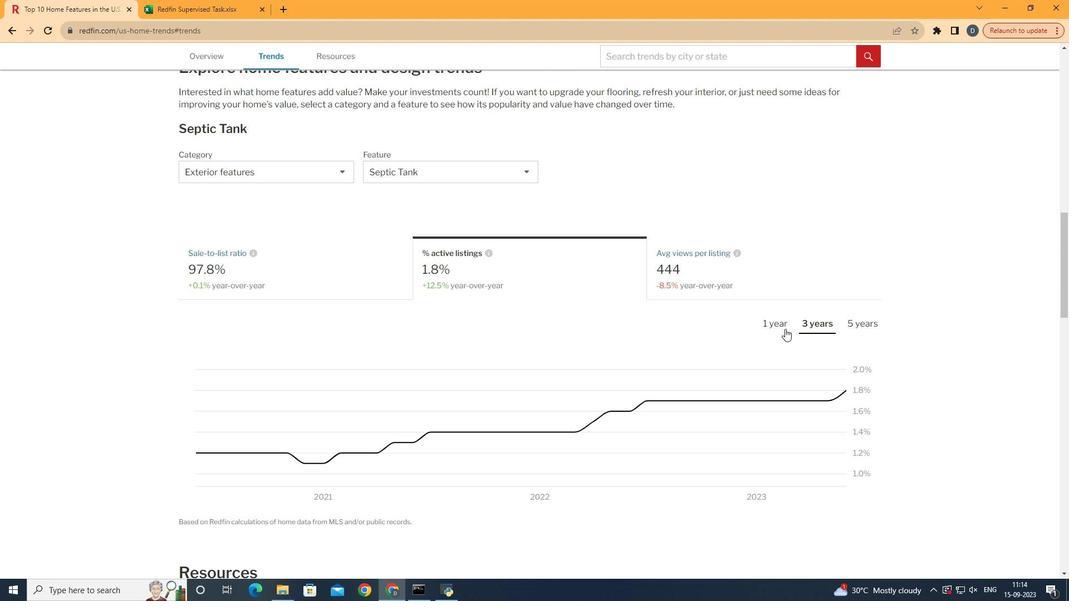 
Action: Mouse pressed left at (549, 263)
Screenshot: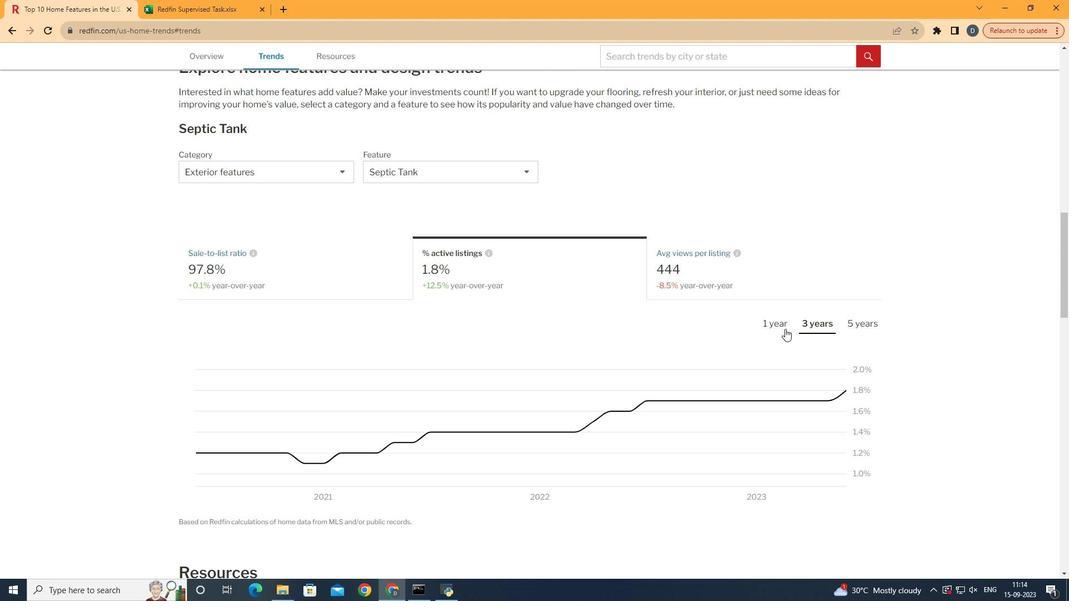 
Action: Mouse moved to (806, 328)
Screenshot: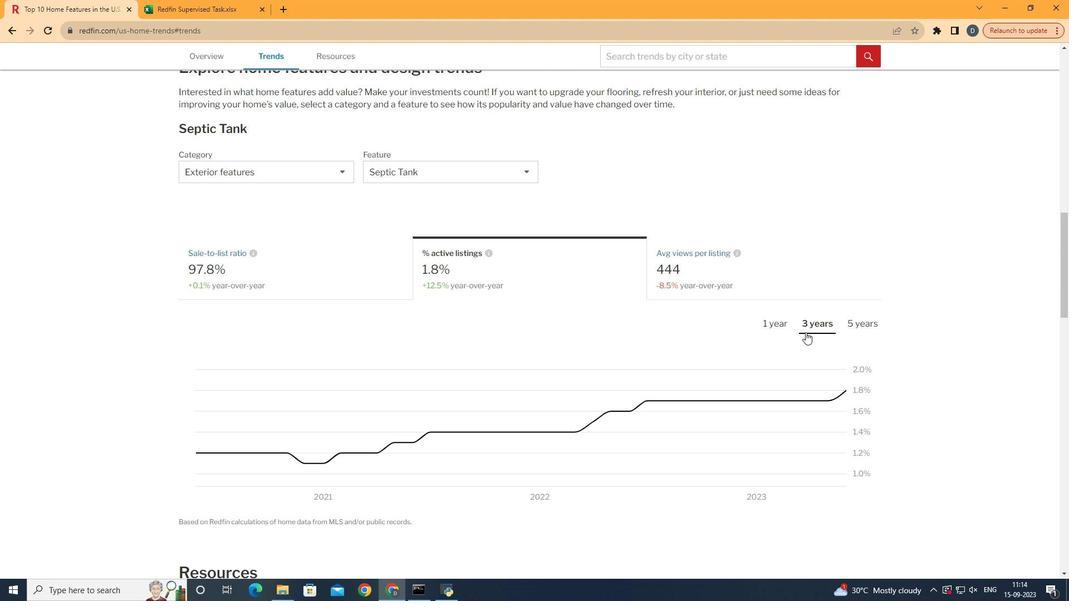 
Action: Mouse pressed left at (806, 328)
Screenshot: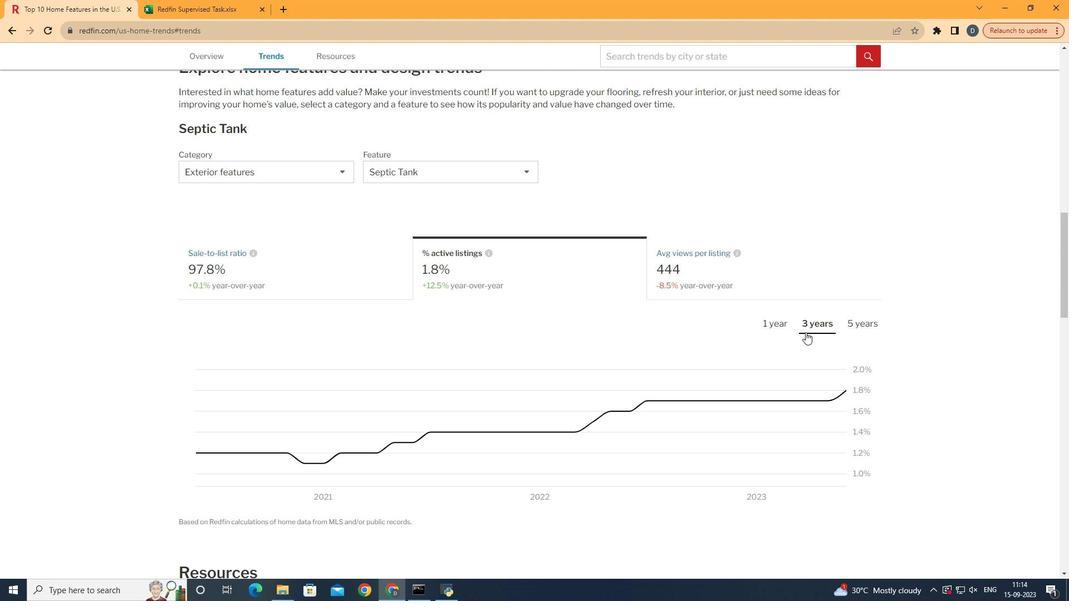 
Action: Mouse moved to (800, 329)
Screenshot: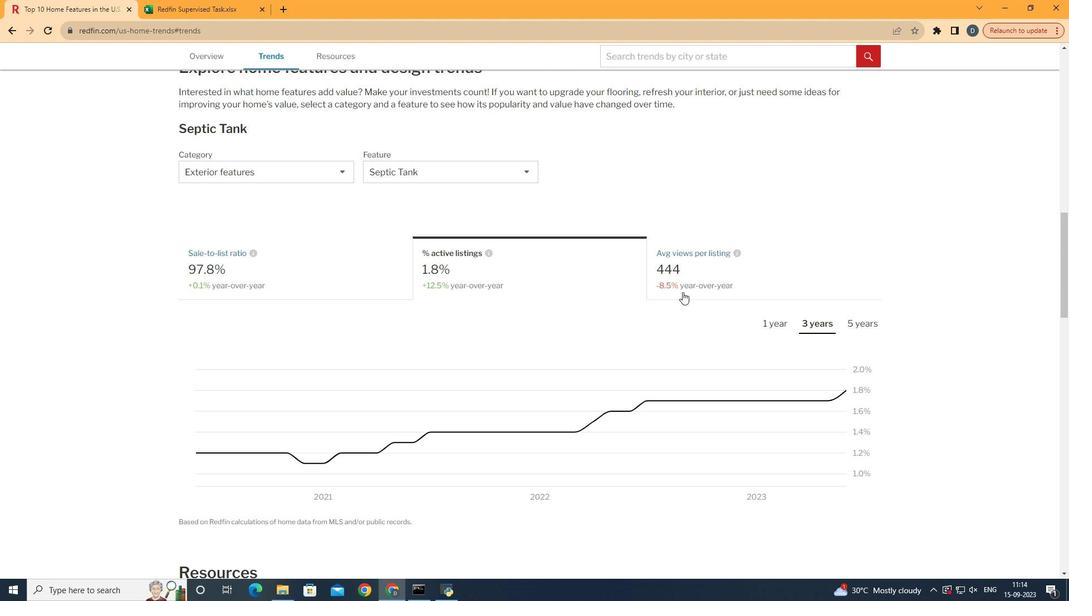 
